 Task: Search one way flight ticket for 2 adults, 4 children and 1 infant on lap in business from Gillette: Gillette Campbell County Airport to Raleigh: Raleigh-durham International Airport on 8-5-2023. Number of bags: 1 carry on bag. Price is upto 83000. Outbound departure time preference is 10:00.
Action: Mouse moved to (370, 307)
Screenshot: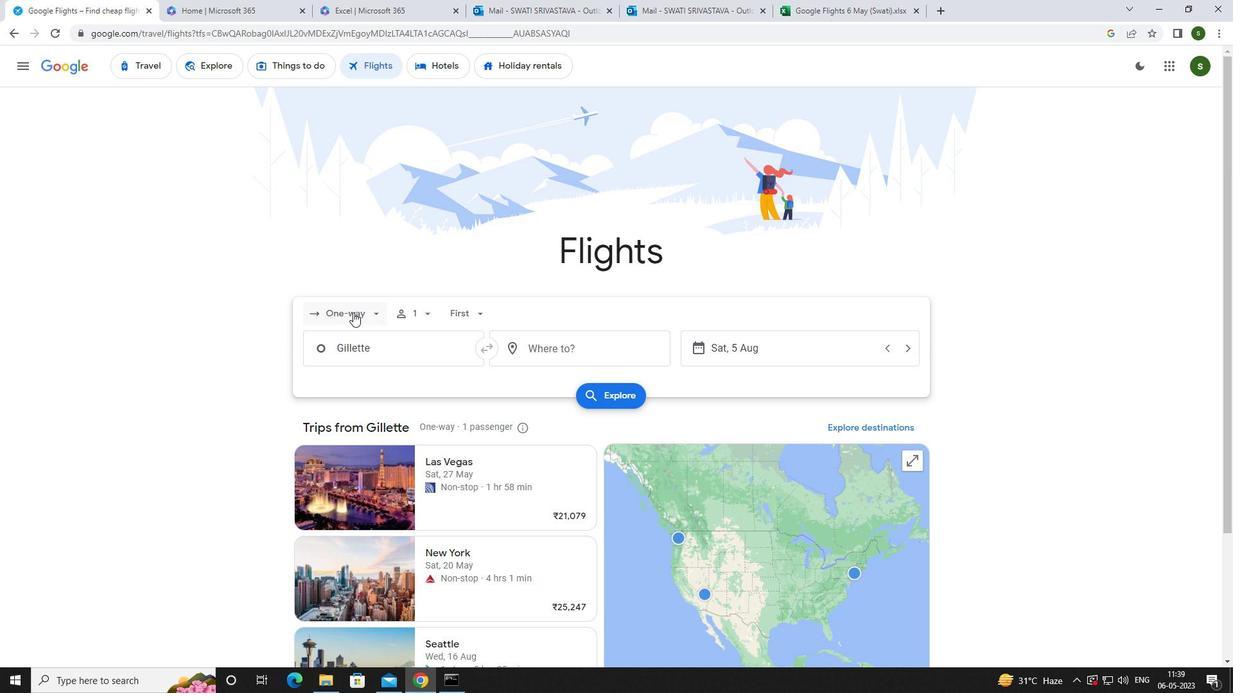 
Action: Mouse pressed left at (370, 307)
Screenshot: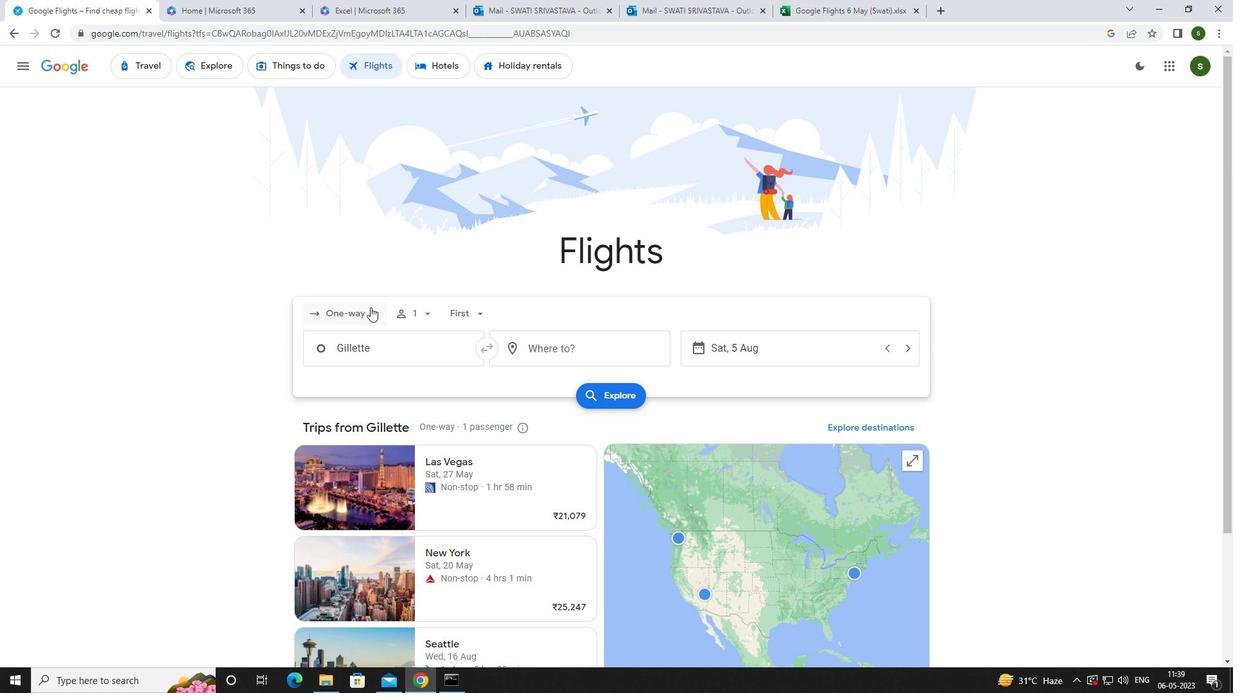 
Action: Mouse moved to (385, 371)
Screenshot: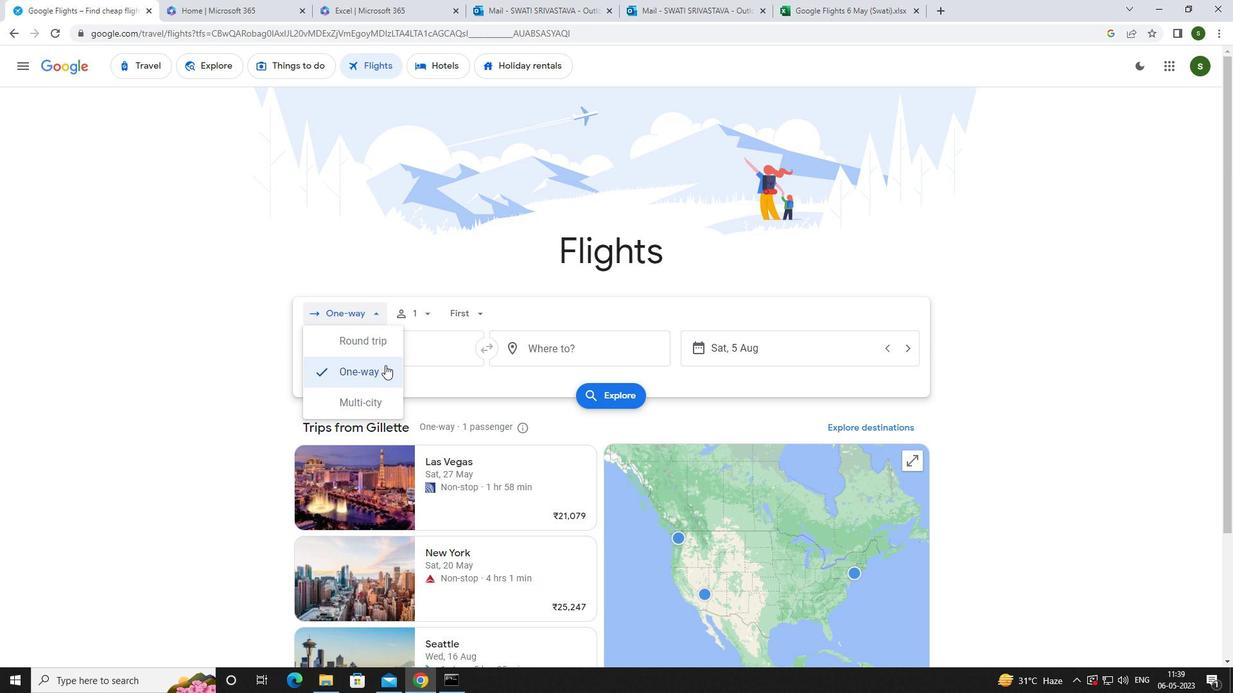 
Action: Mouse pressed left at (385, 371)
Screenshot: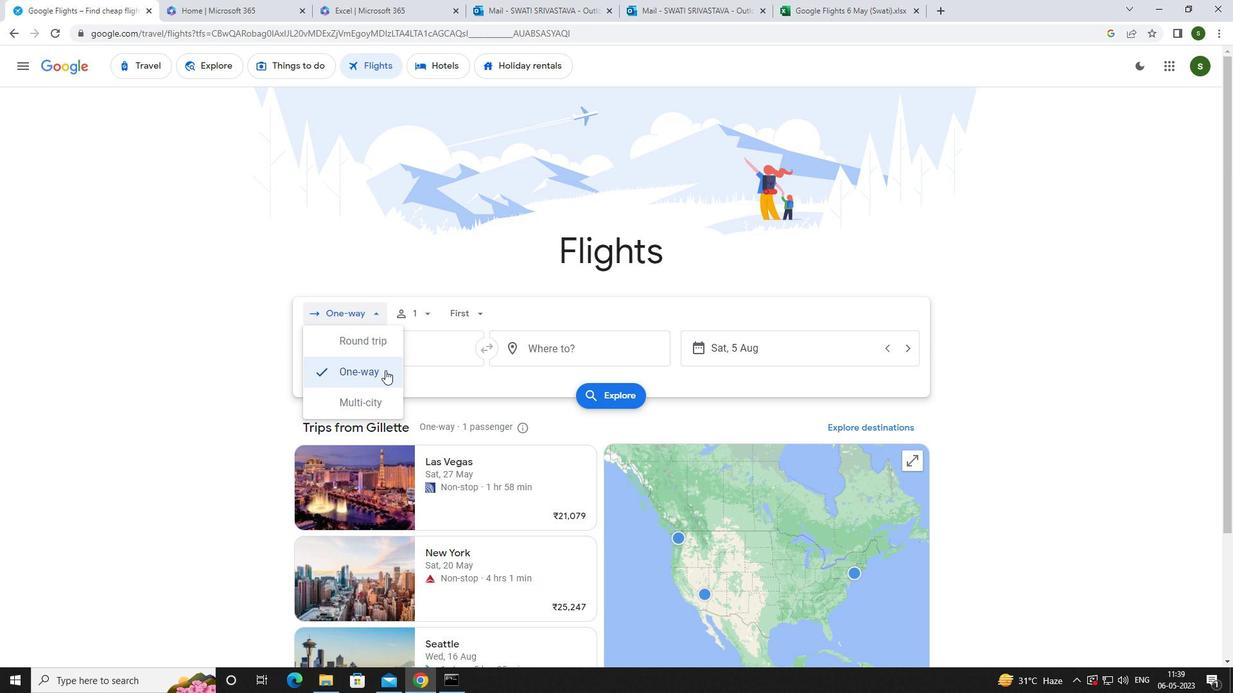 
Action: Mouse moved to (423, 315)
Screenshot: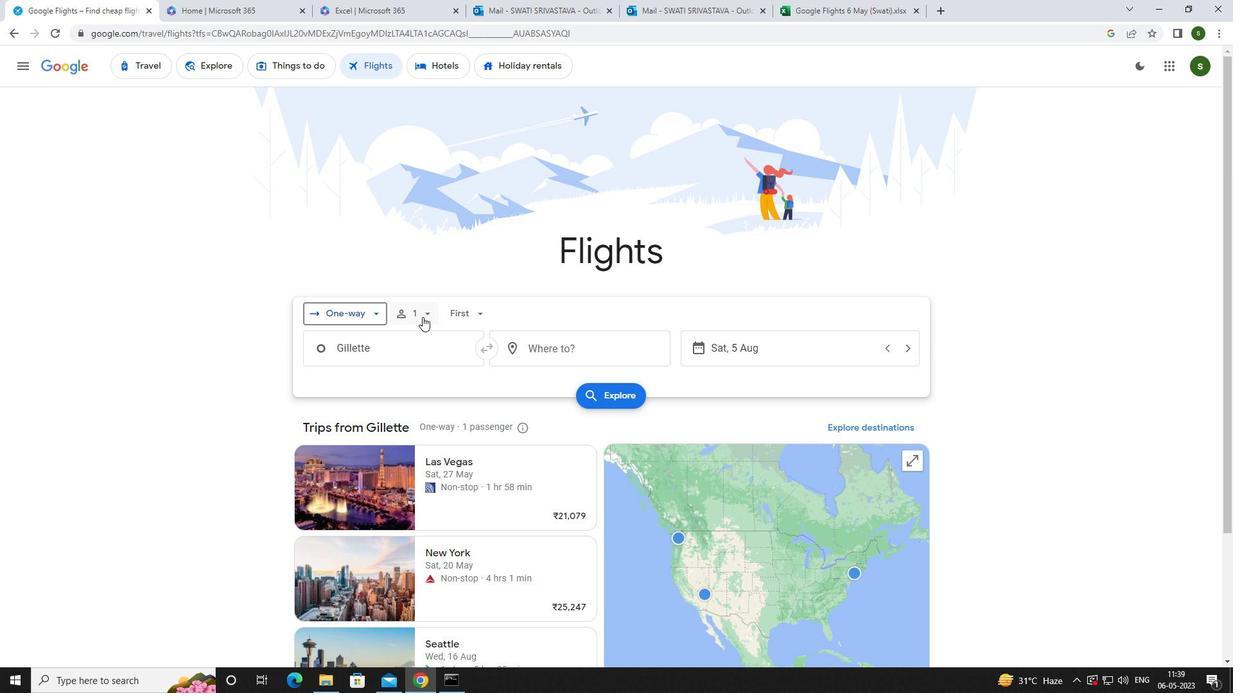 
Action: Mouse pressed left at (423, 315)
Screenshot: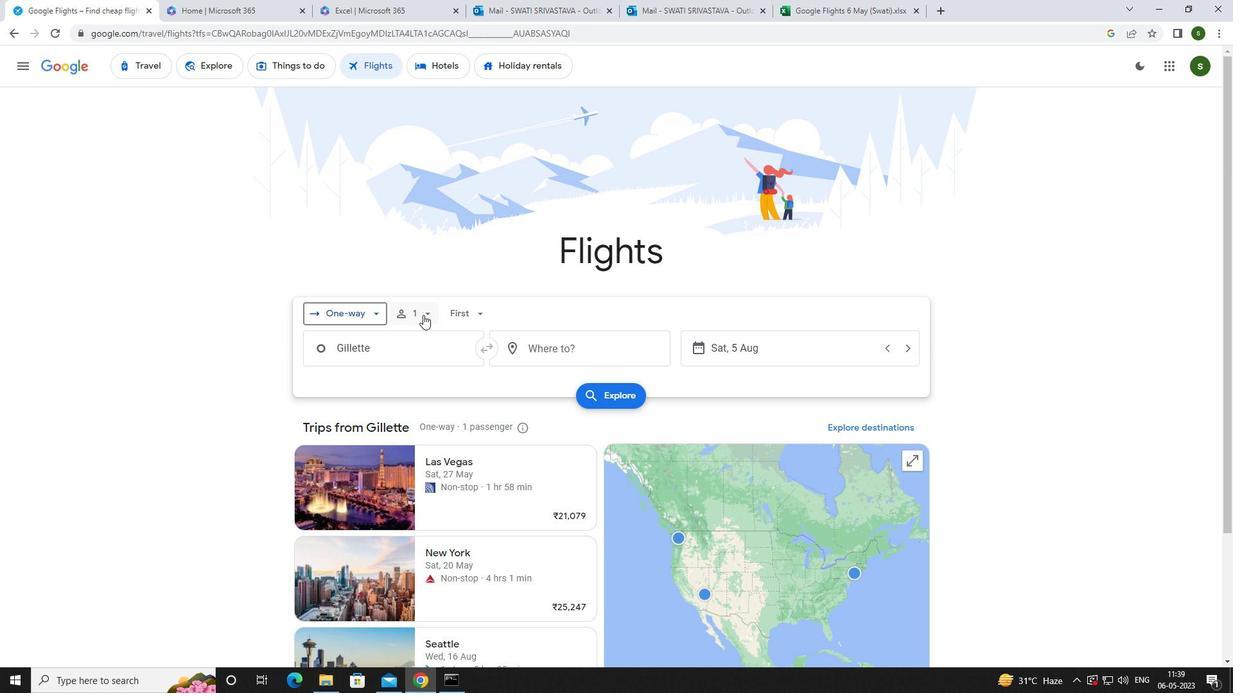 
Action: Mouse moved to (523, 341)
Screenshot: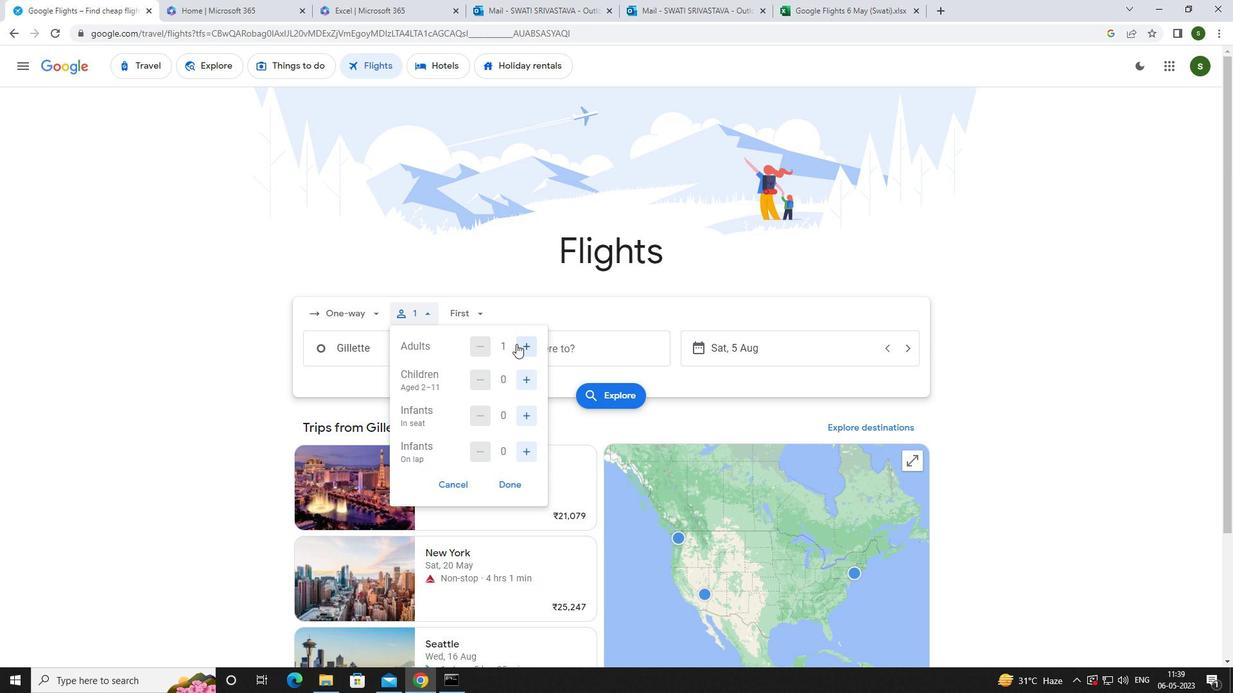 
Action: Mouse pressed left at (523, 341)
Screenshot: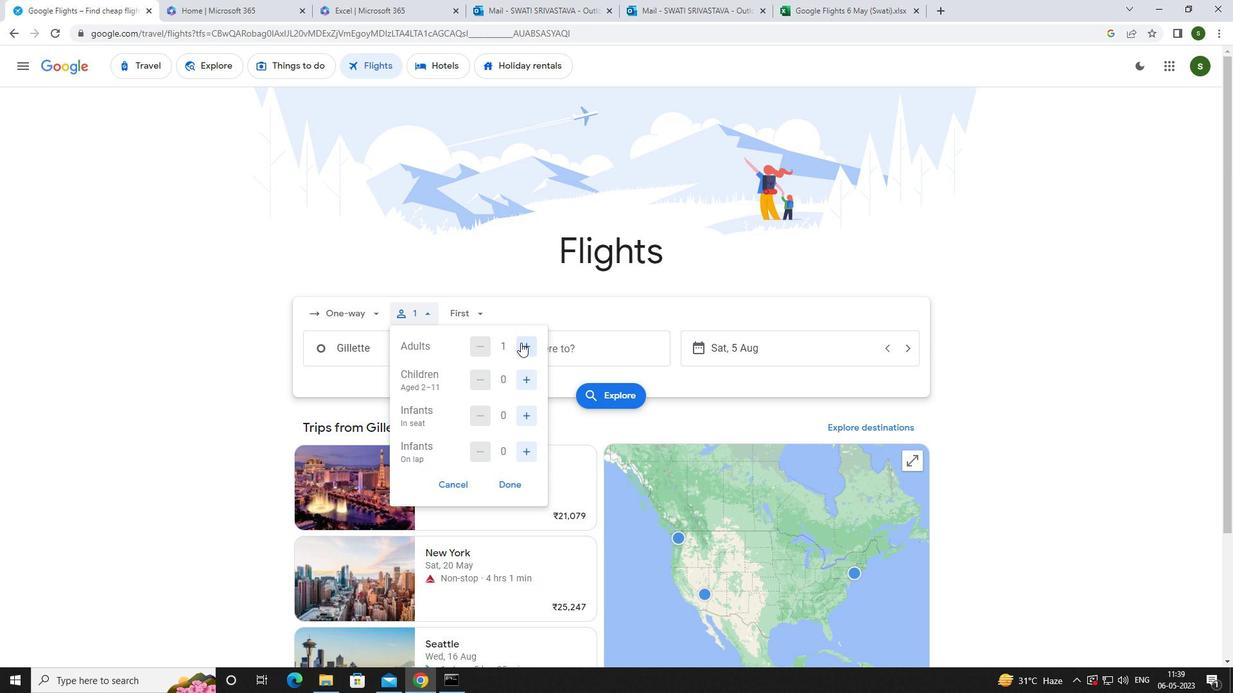 
Action: Mouse moved to (528, 380)
Screenshot: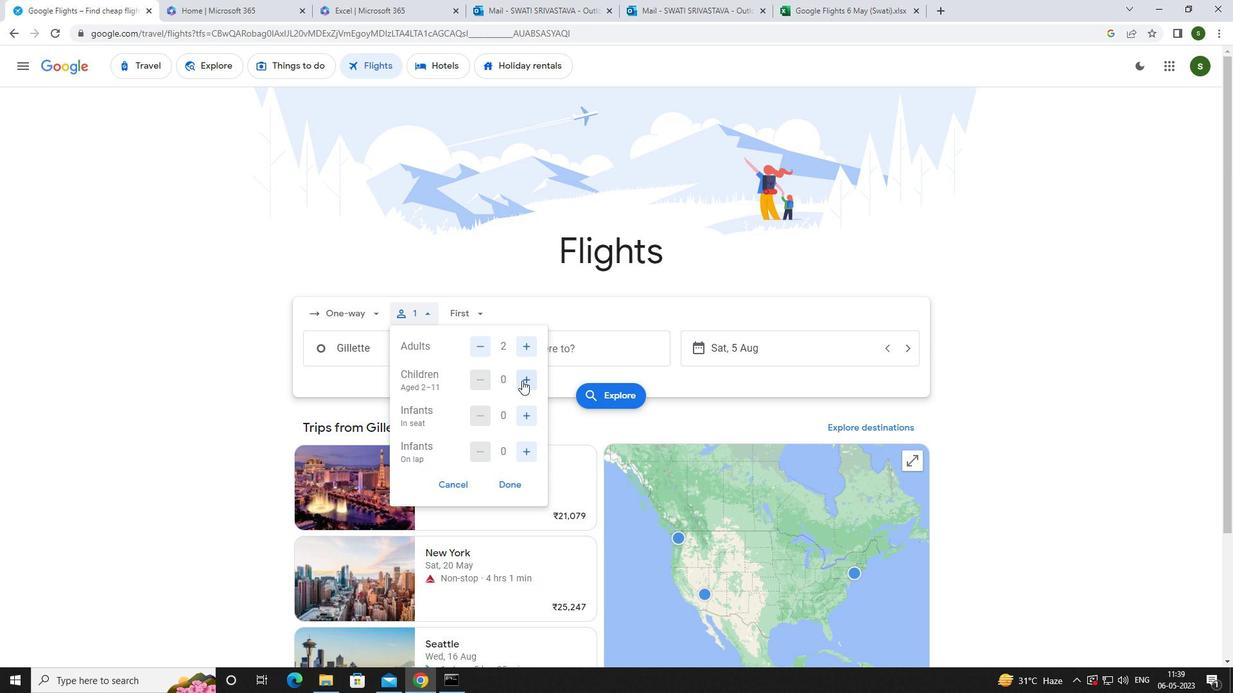 
Action: Mouse pressed left at (528, 380)
Screenshot: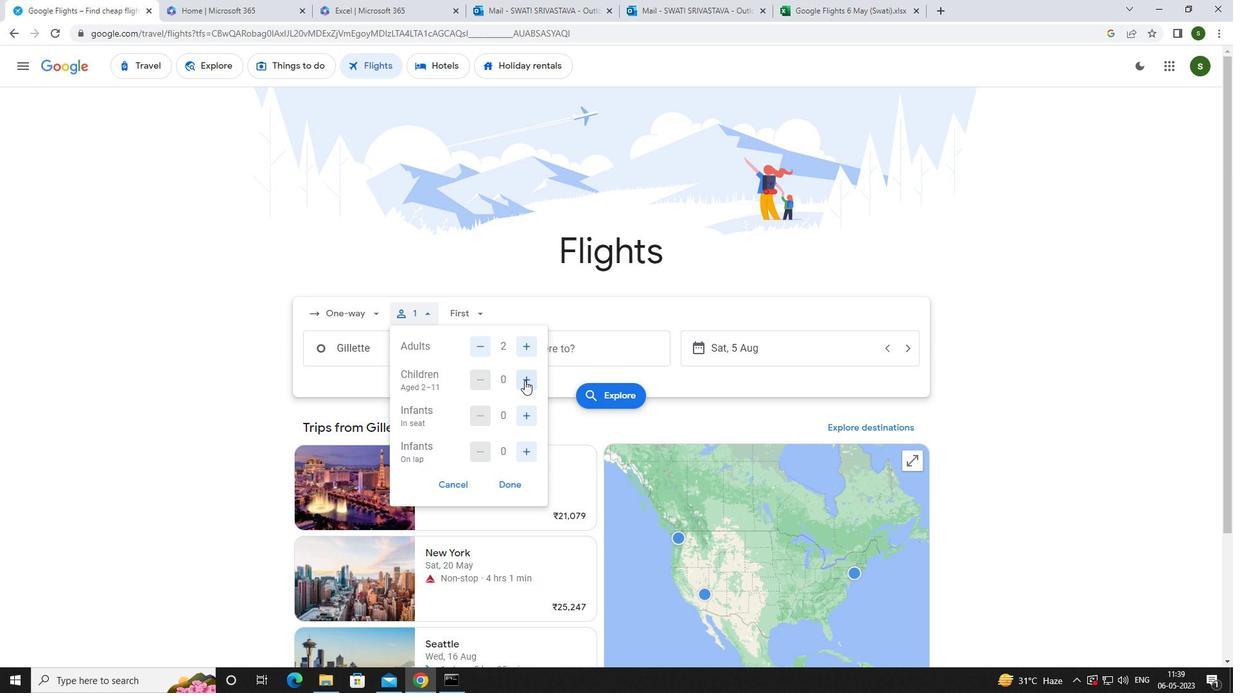 
Action: Mouse pressed left at (528, 380)
Screenshot: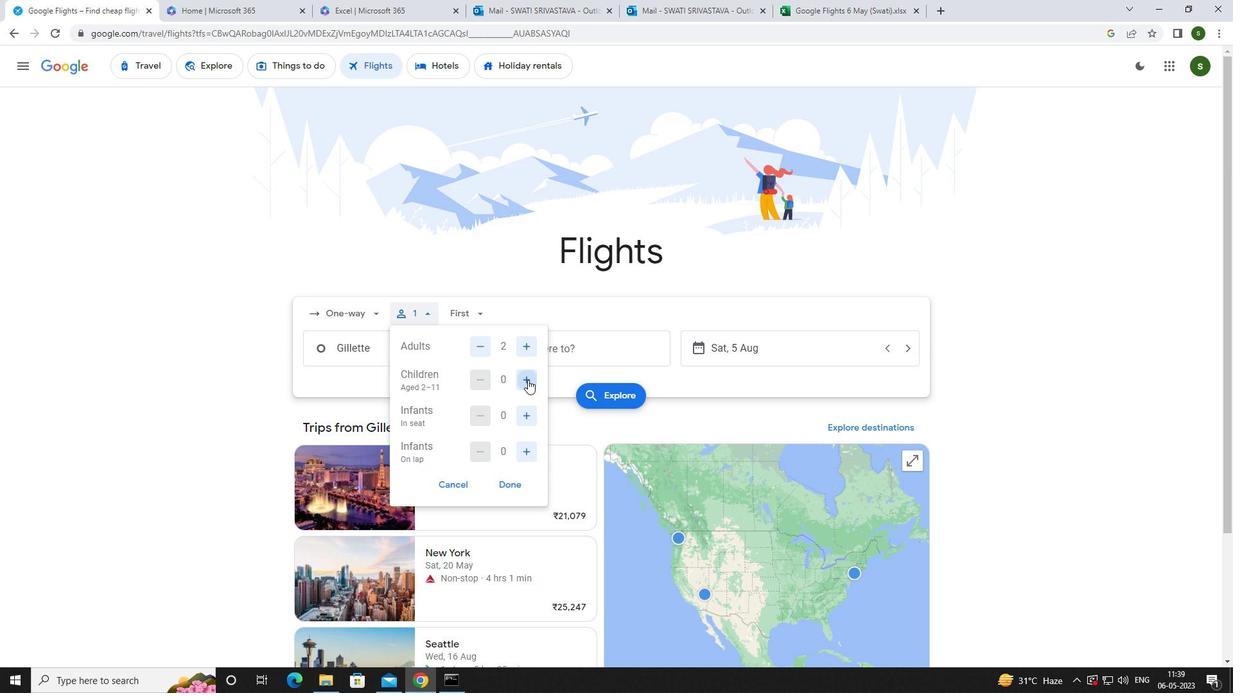 
Action: Mouse pressed left at (528, 380)
Screenshot: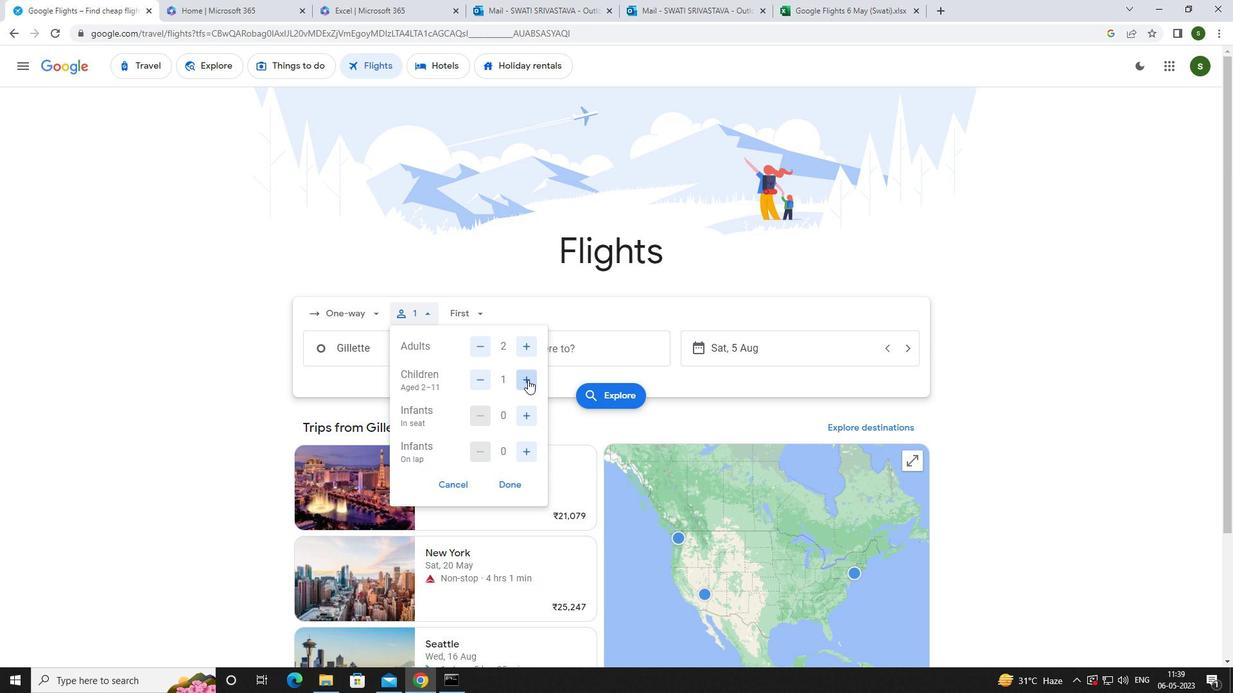 
Action: Mouse pressed left at (528, 380)
Screenshot: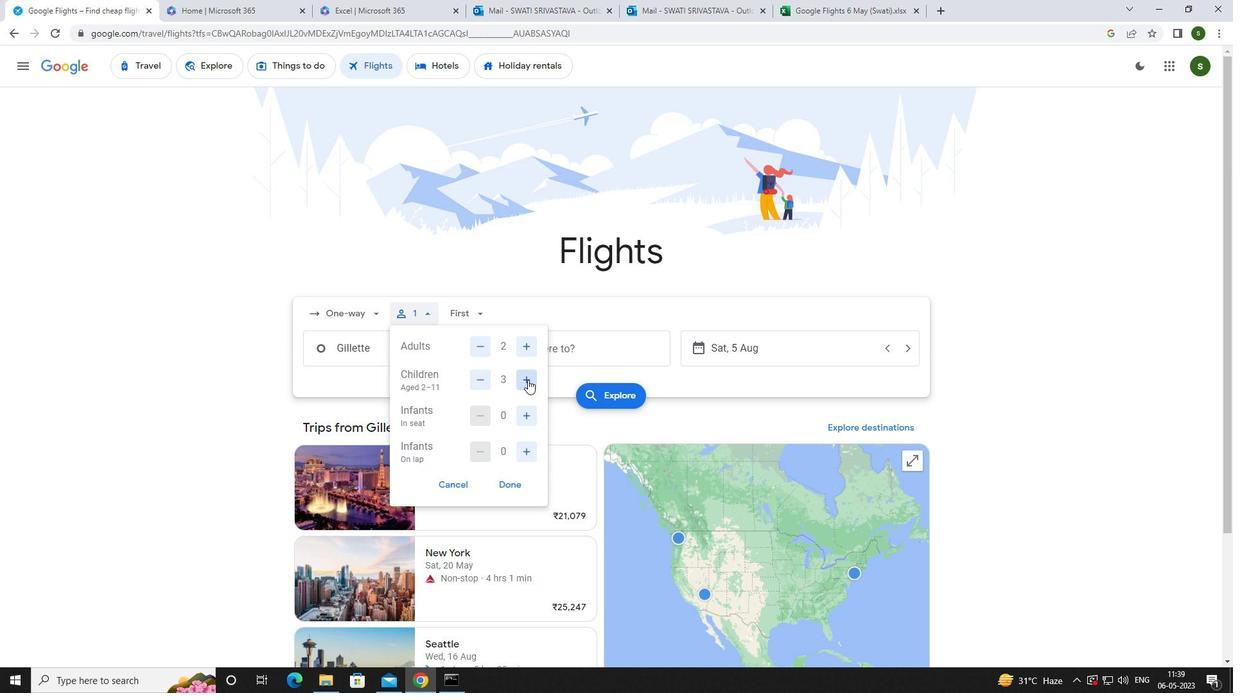 
Action: Mouse moved to (520, 453)
Screenshot: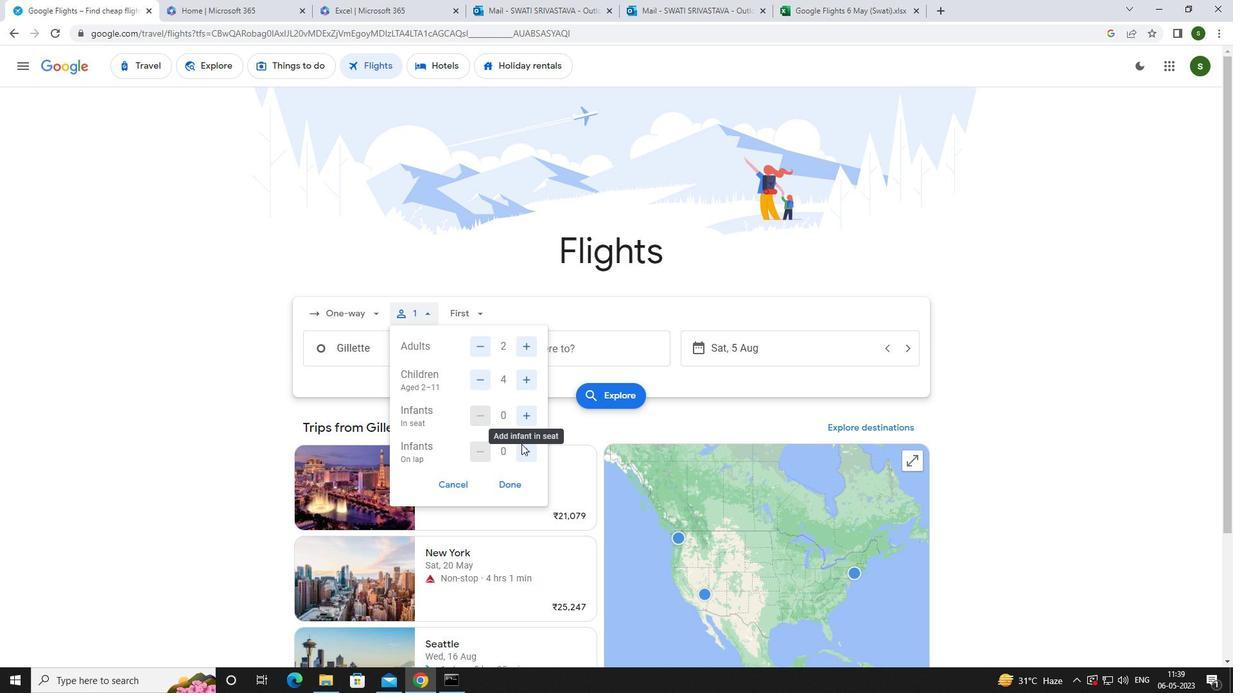 
Action: Mouse pressed left at (520, 453)
Screenshot: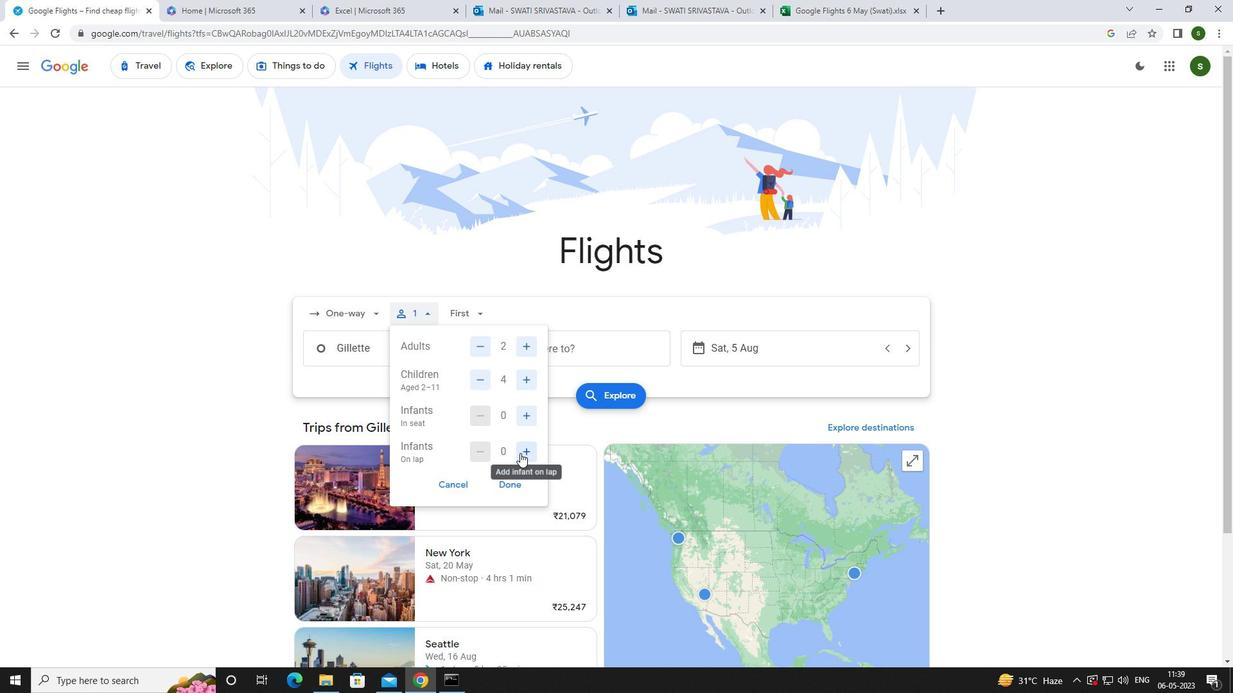 
Action: Mouse moved to (485, 319)
Screenshot: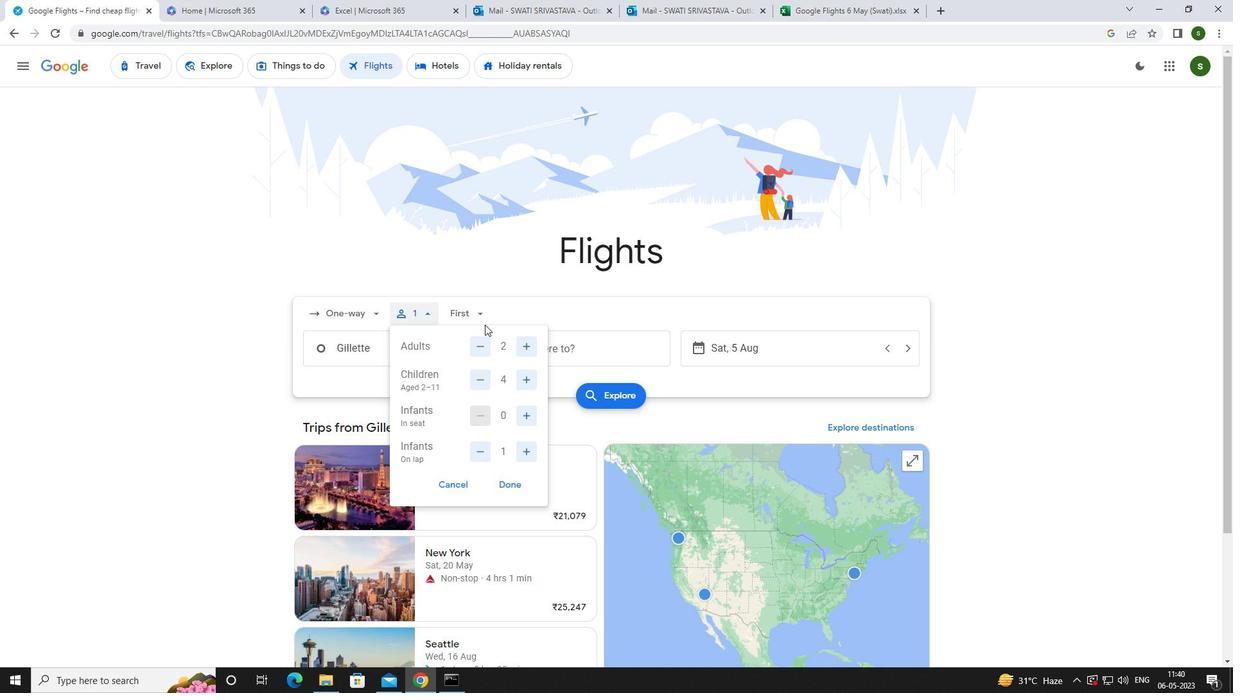 
Action: Mouse pressed left at (485, 319)
Screenshot: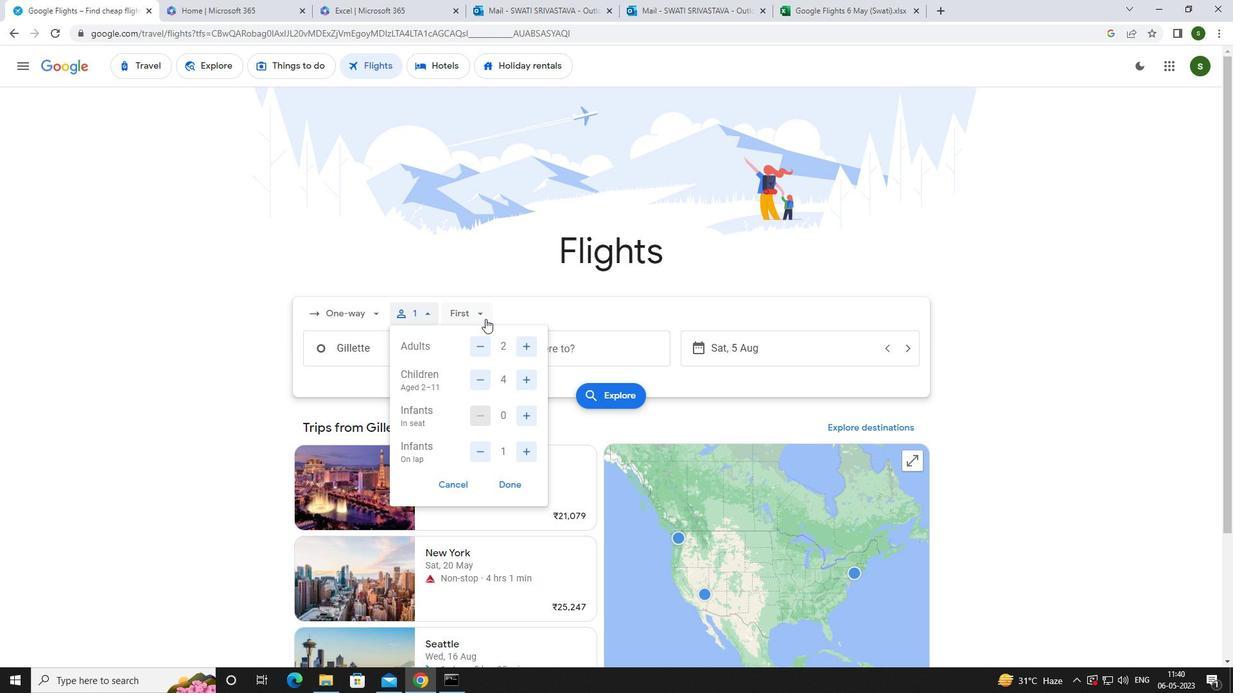 
Action: Mouse moved to (493, 403)
Screenshot: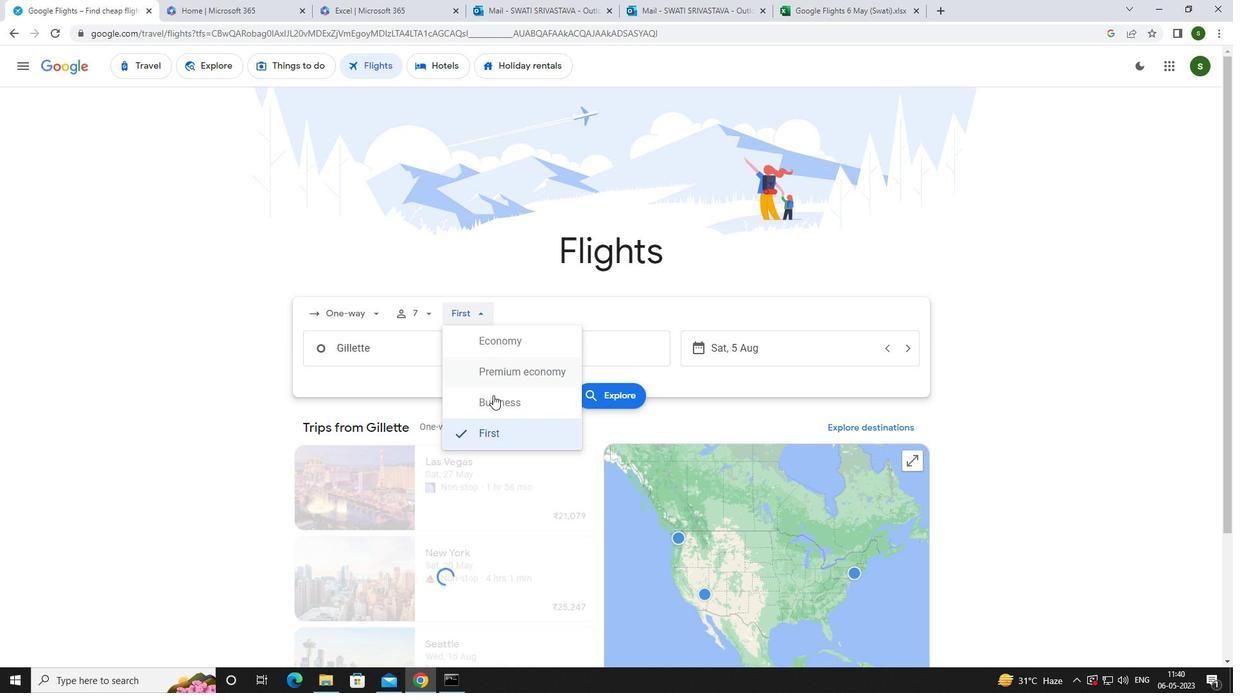 
Action: Mouse pressed left at (493, 403)
Screenshot: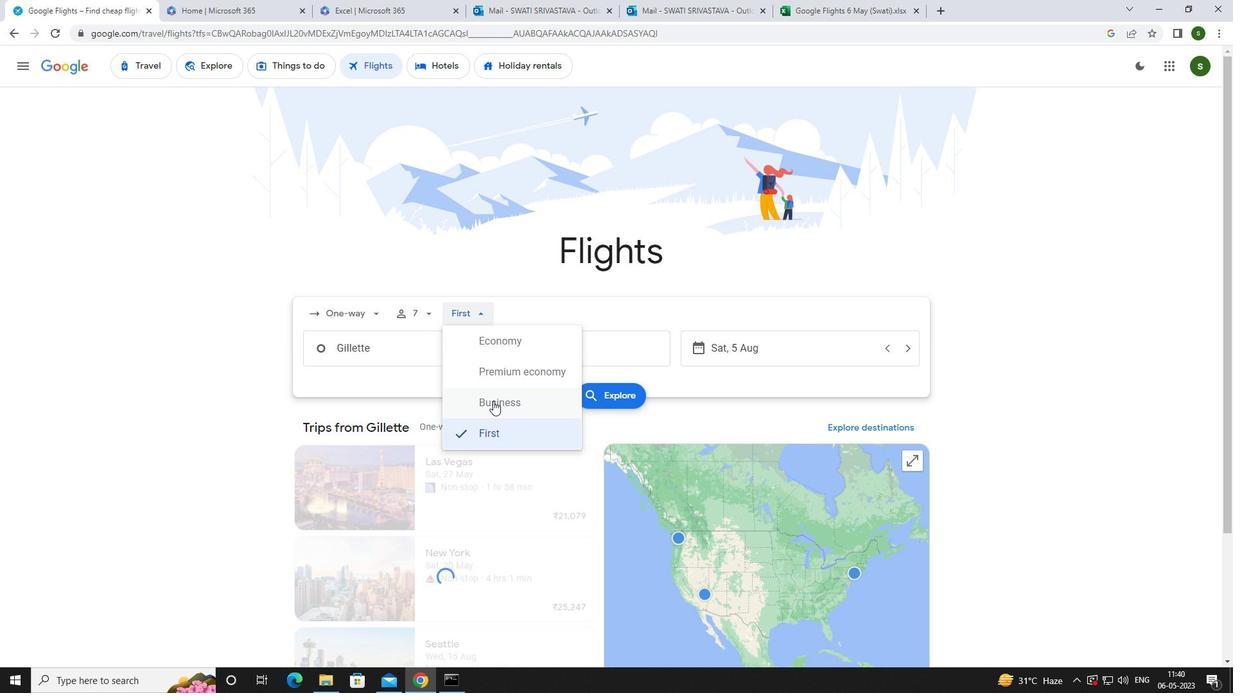 
Action: Mouse moved to (427, 352)
Screenshot: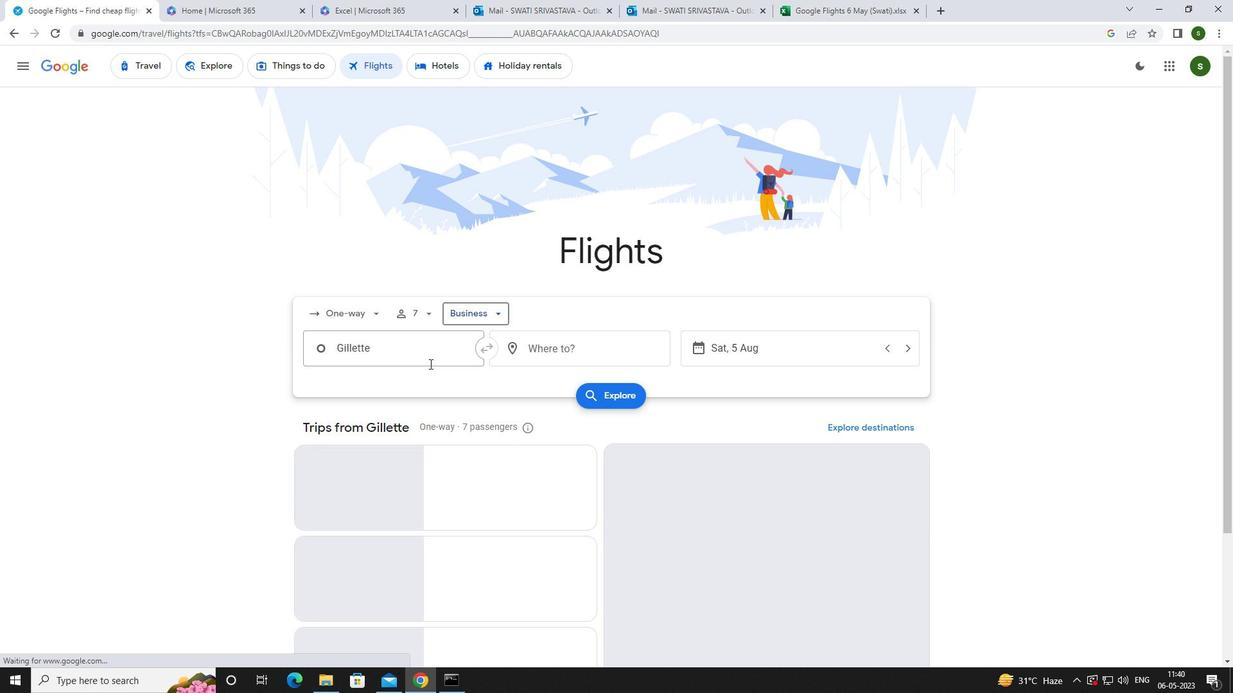 
Action: Mouse pressed left at (427, 352)
Screenshot: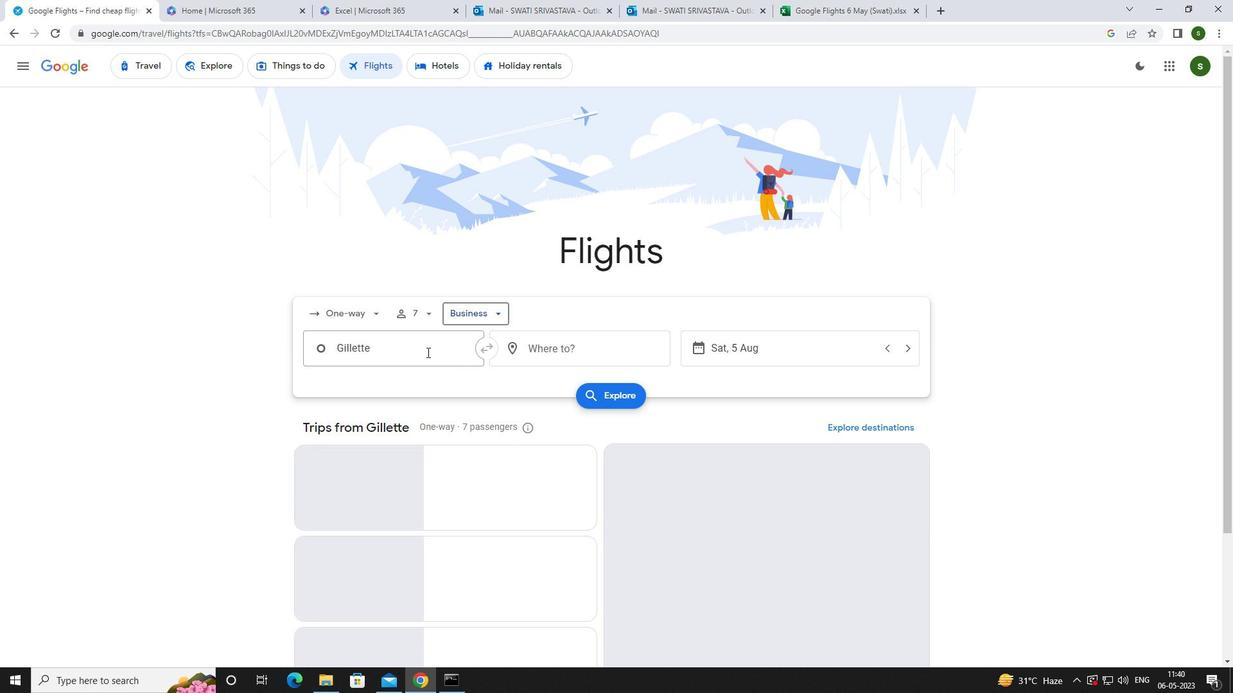 
Action: Key pressed <Key.caps_lock>g<Key.caps_lock>illette<Key.enter>
Screenshot: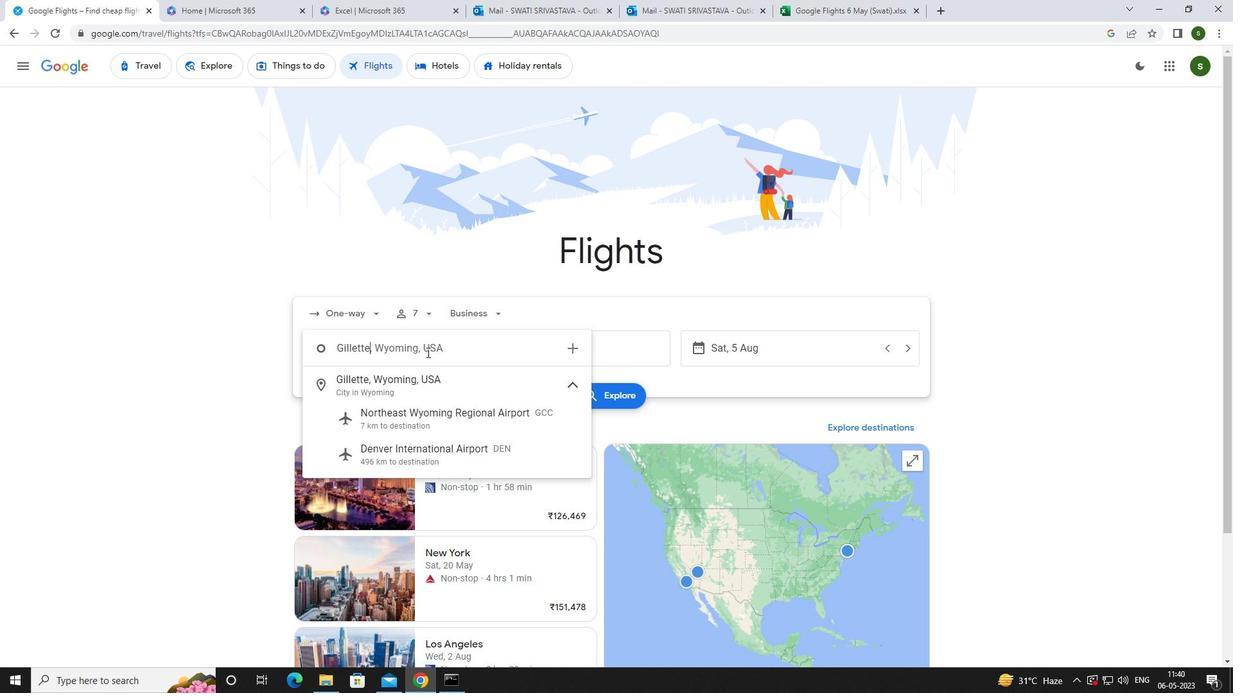 
Action: Mouse moved to (536, 346)
Screenshot: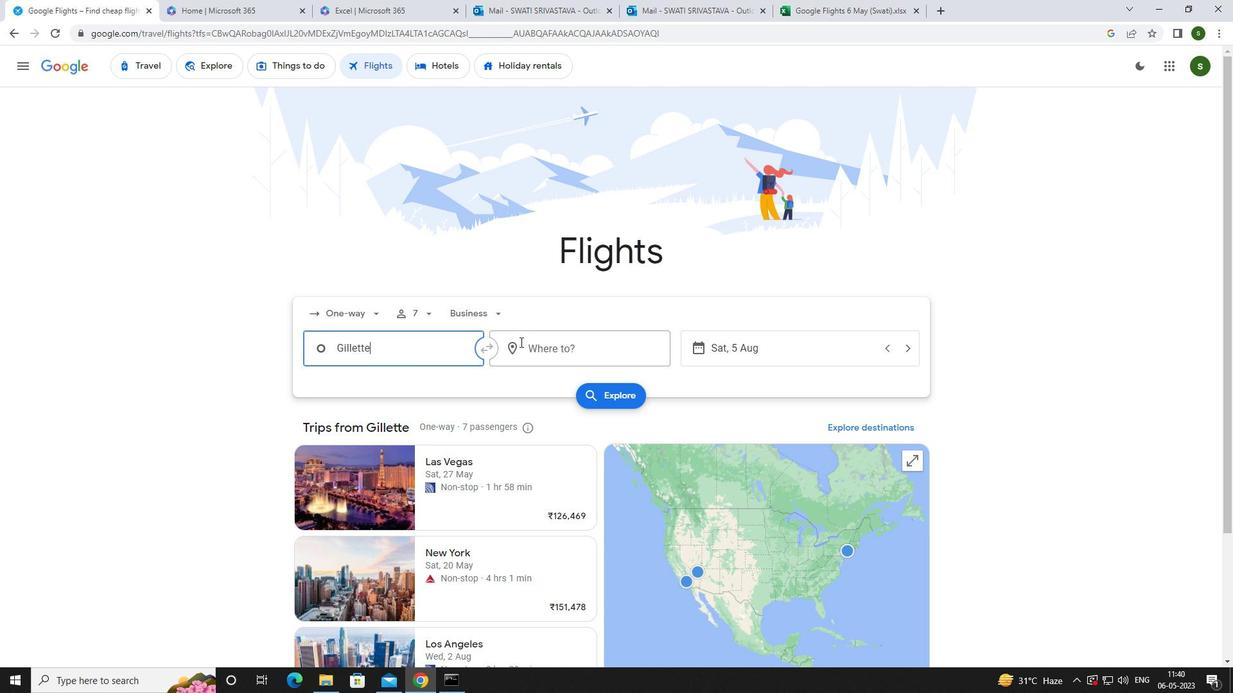 
Action: Mouse pressed left at (536, 346)
Screenshot: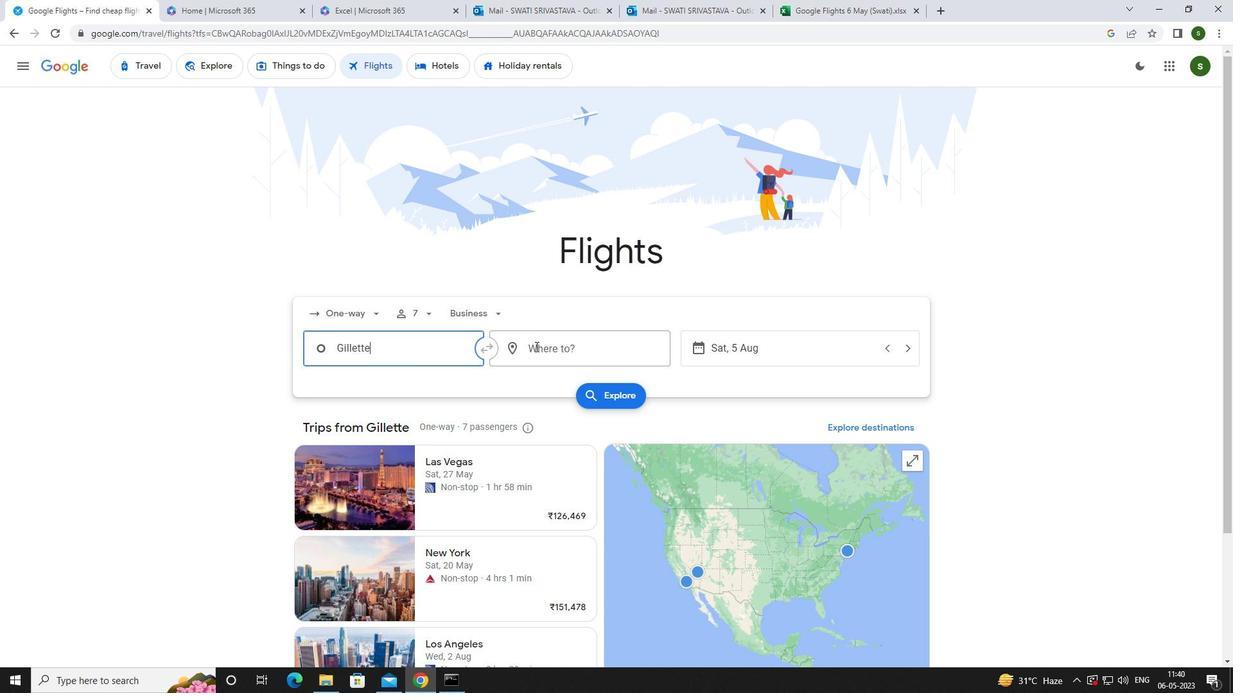 
Action: Mouse moved to (501, 346)
Screenshot: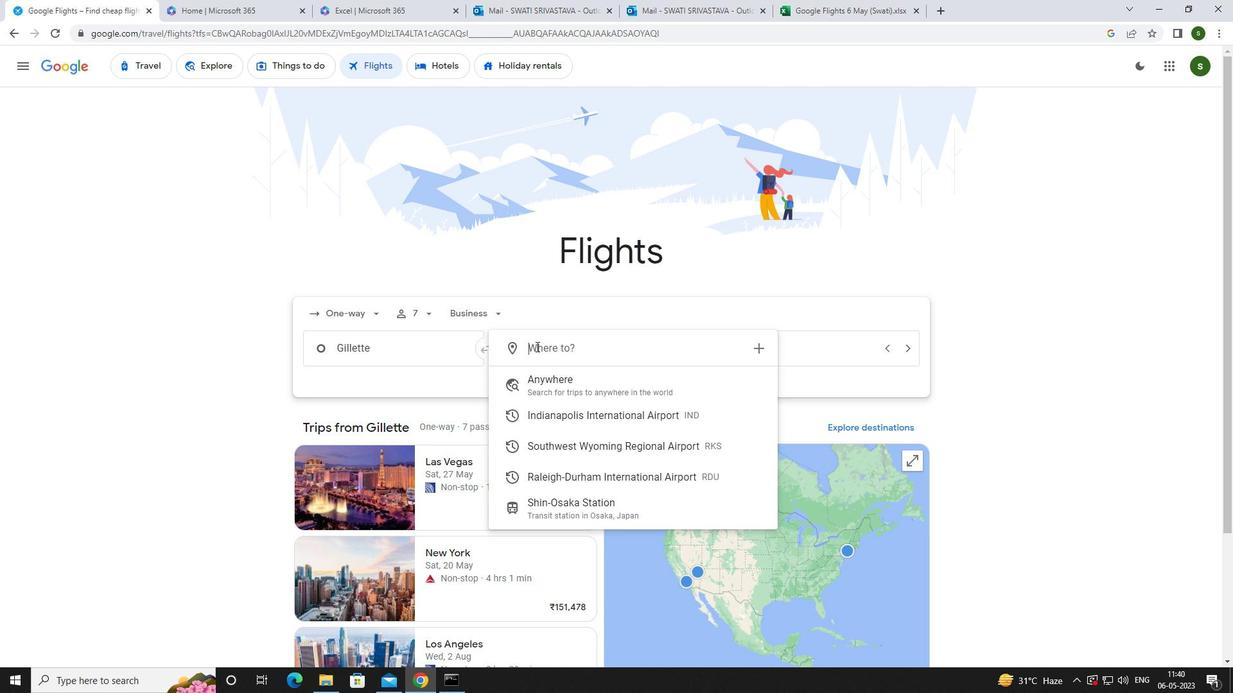 
Action: Key pressed <Key.caps_lock>r<Key.caps_lock>alei
Screenshot: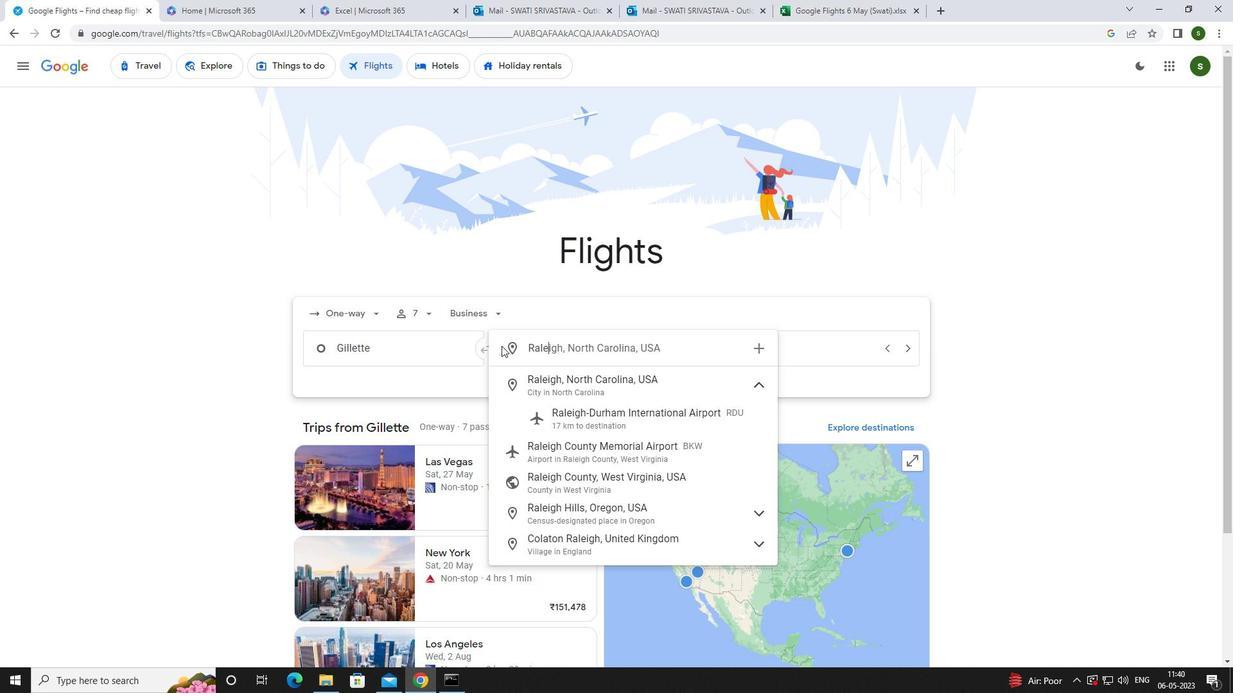 
Action: Mouse moved to (553, 413)
Screenshot: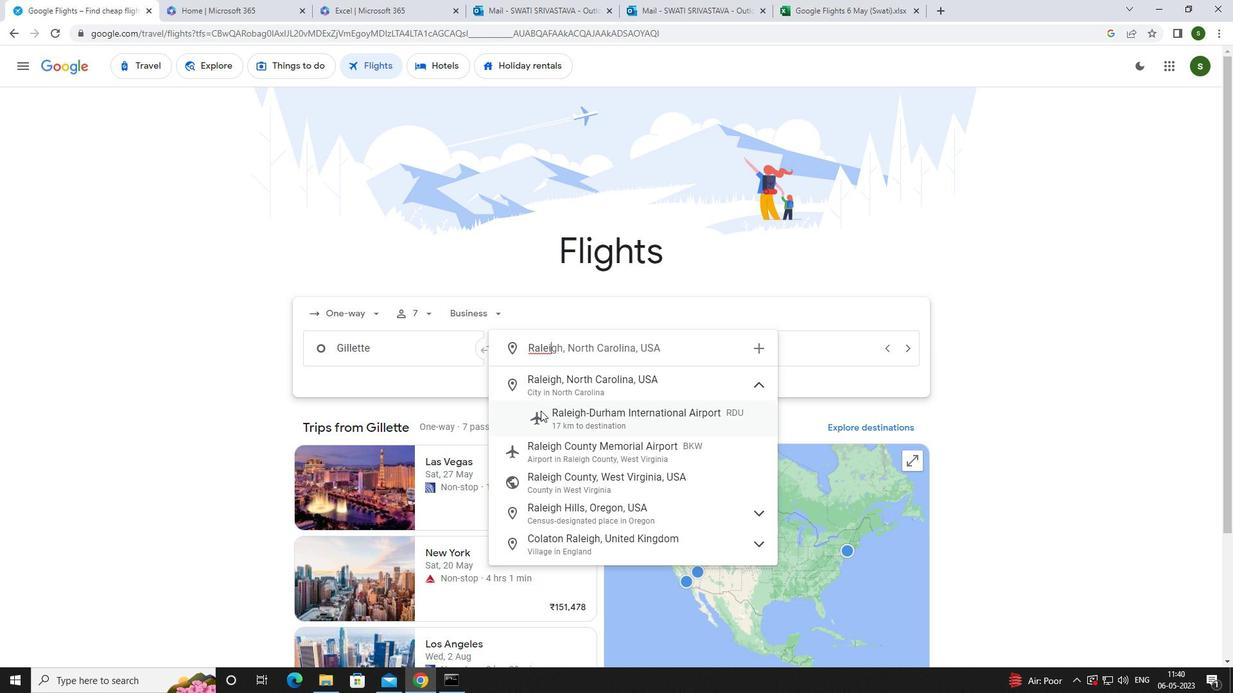 
Action: Mouse pressed left at (553, 413)
Screenshot: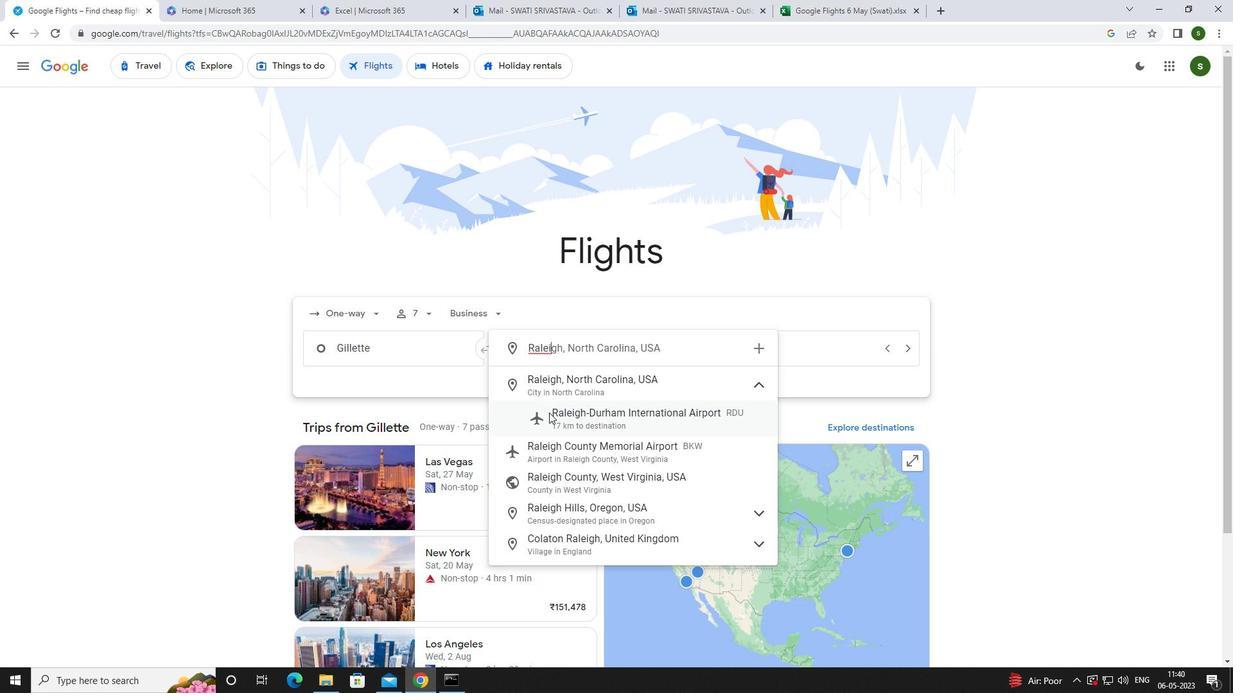 
Action: Mouse moved to (759, 347)
Screenshot: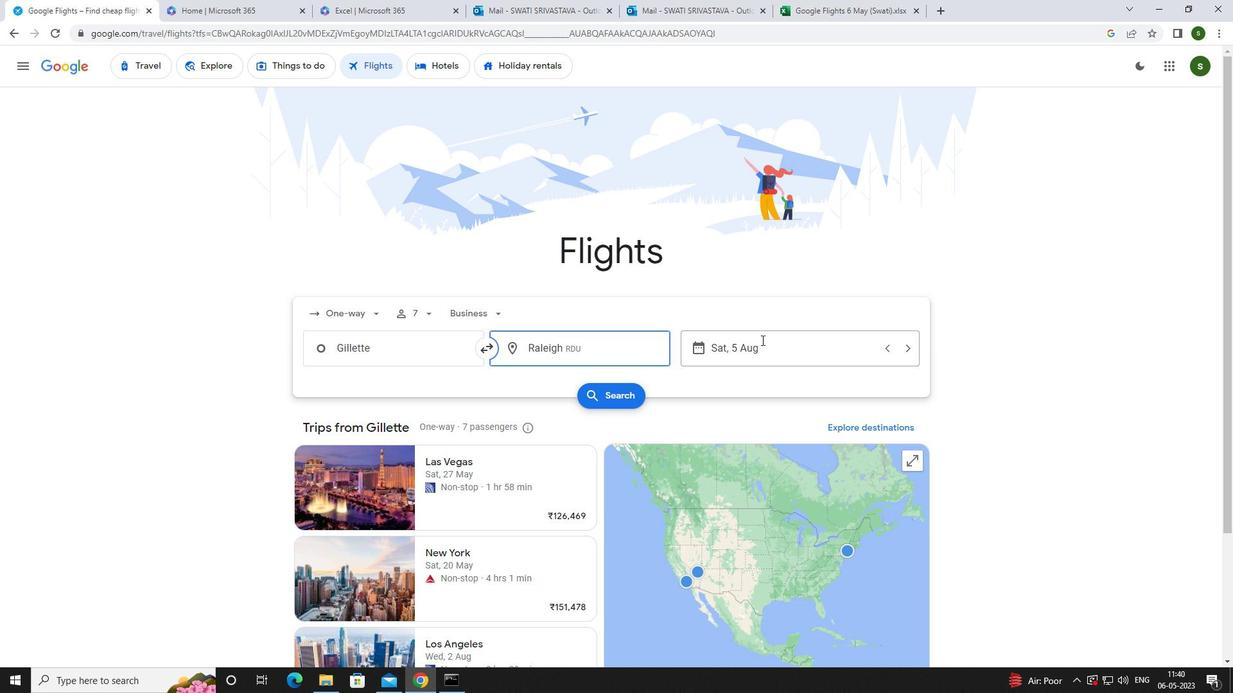 
Action: Mouse pressed left at (759, 347)
Screenshot: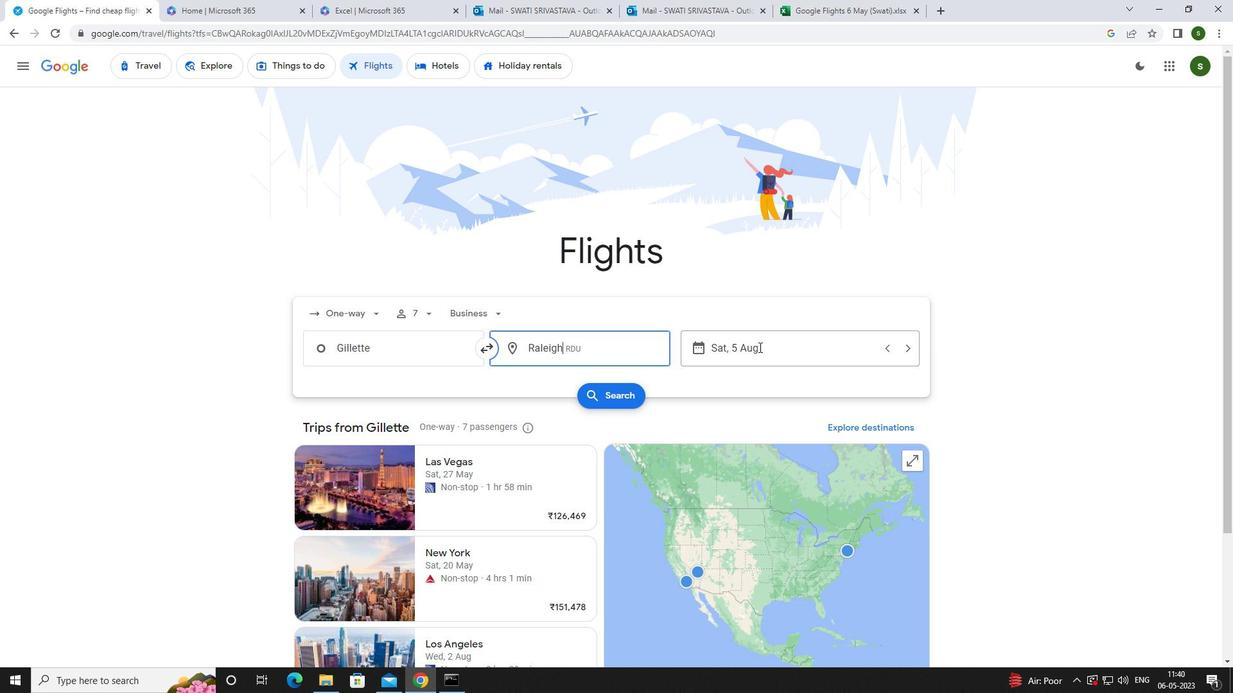 
Action: Mouse moved to (654, 434)
Screenshot: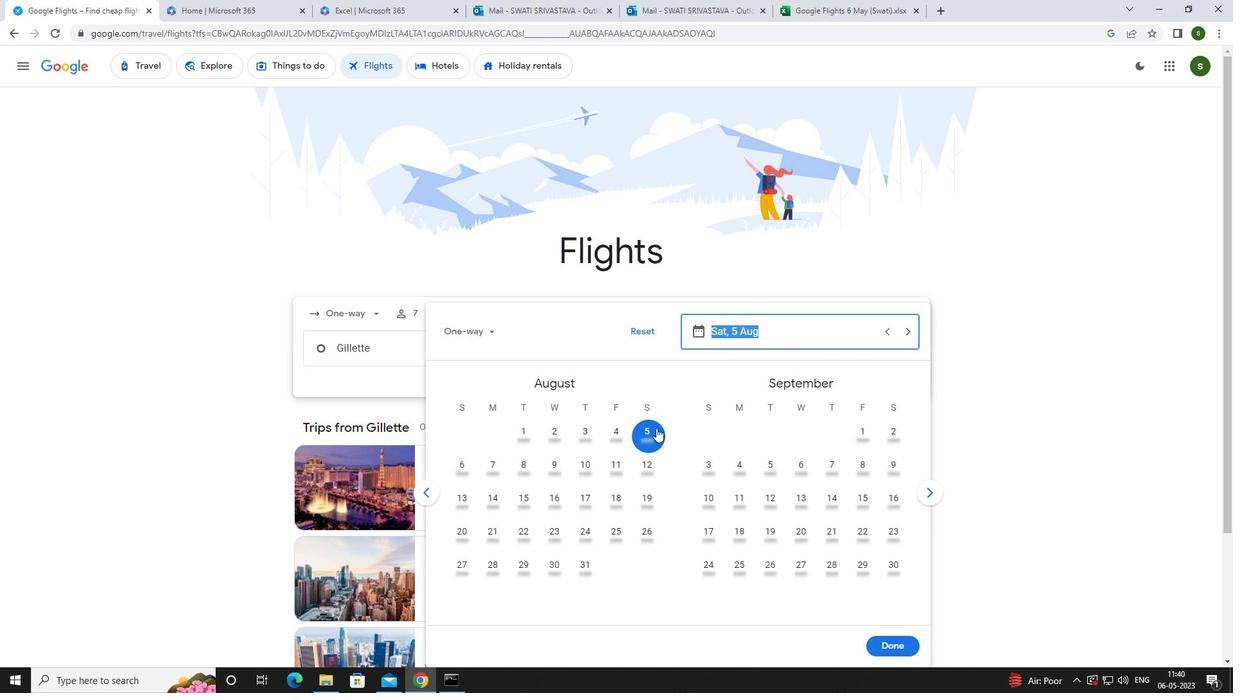 
Action: Mouse pressed left at (654, 434)
Screenshot: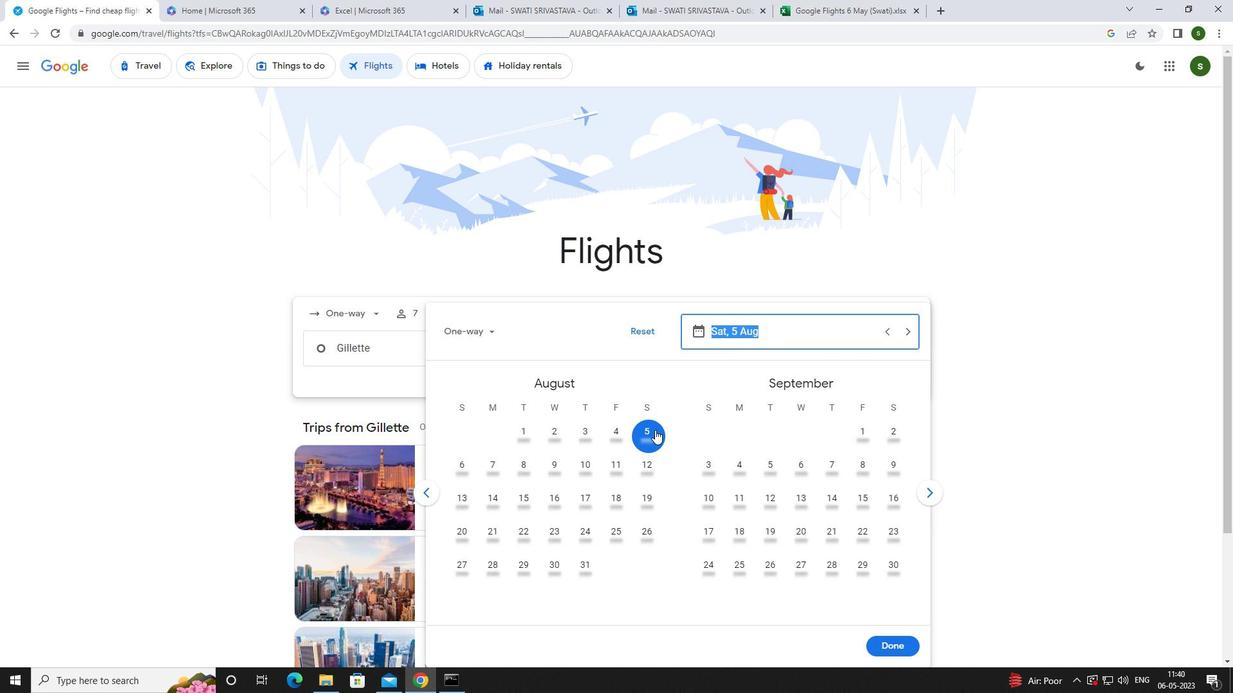 
Action: Mouse moved to (883, 649)
Screenshot: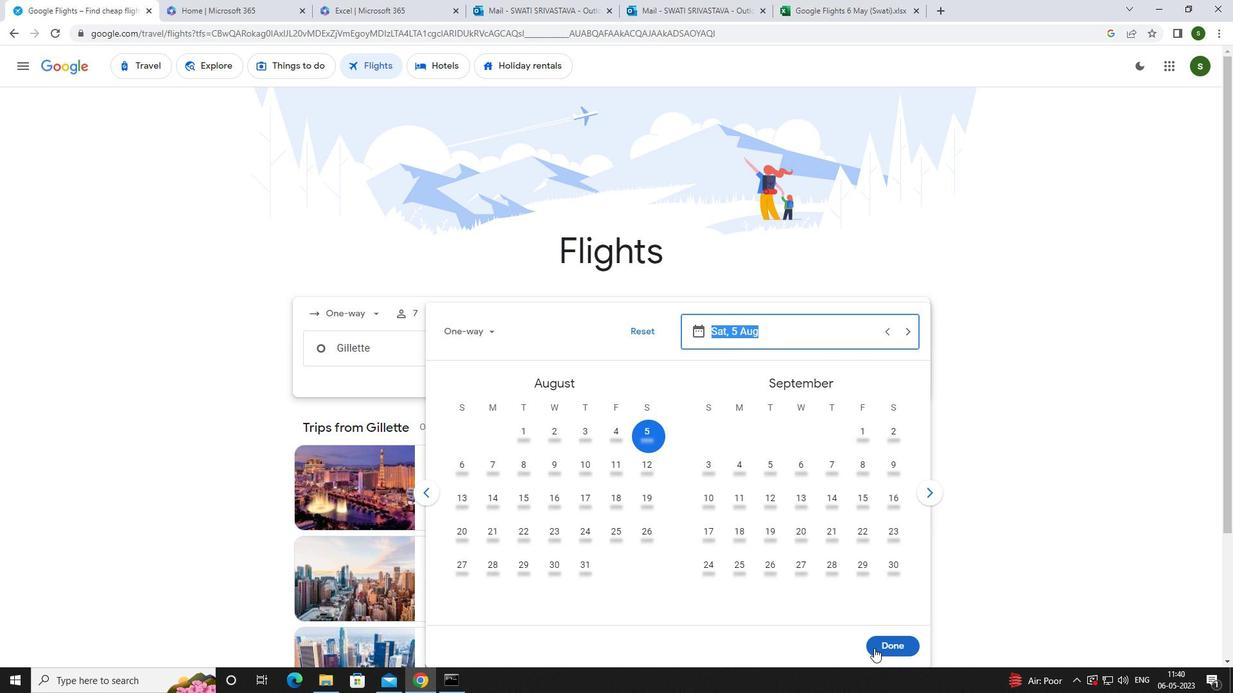 
Action: Mouse pressed left at (883, 649)
Screenshot: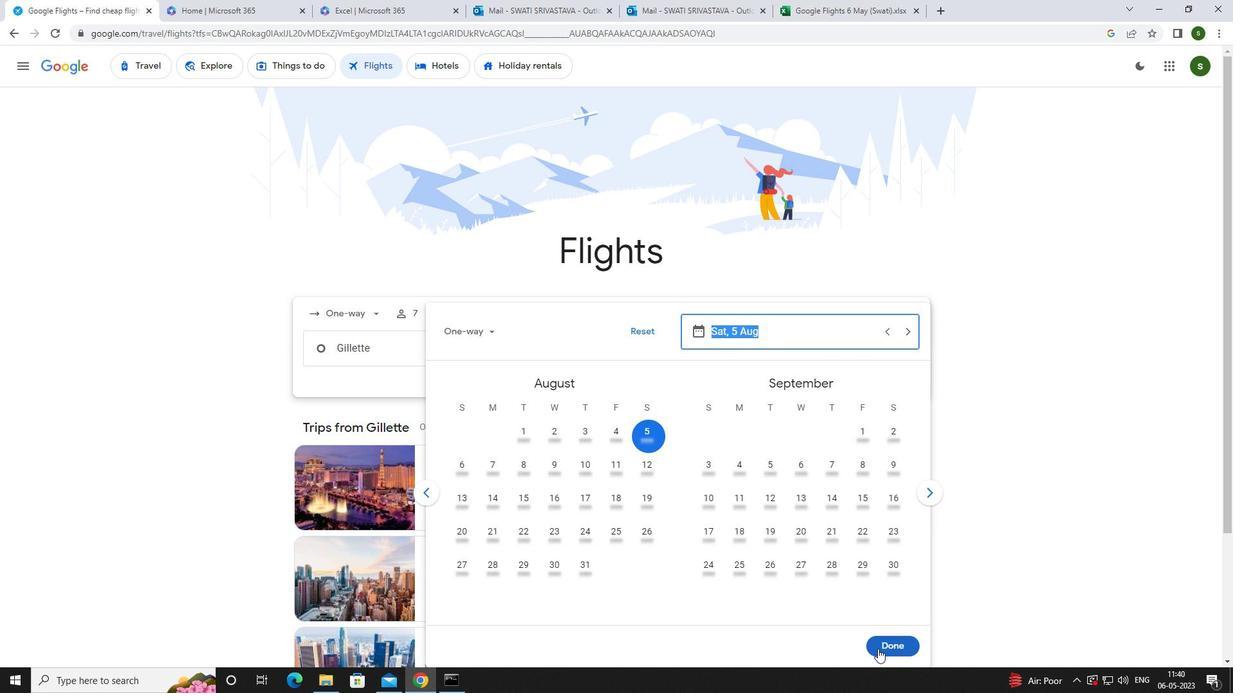 
Action: Mouse moved to (613, 395)
Screenshot: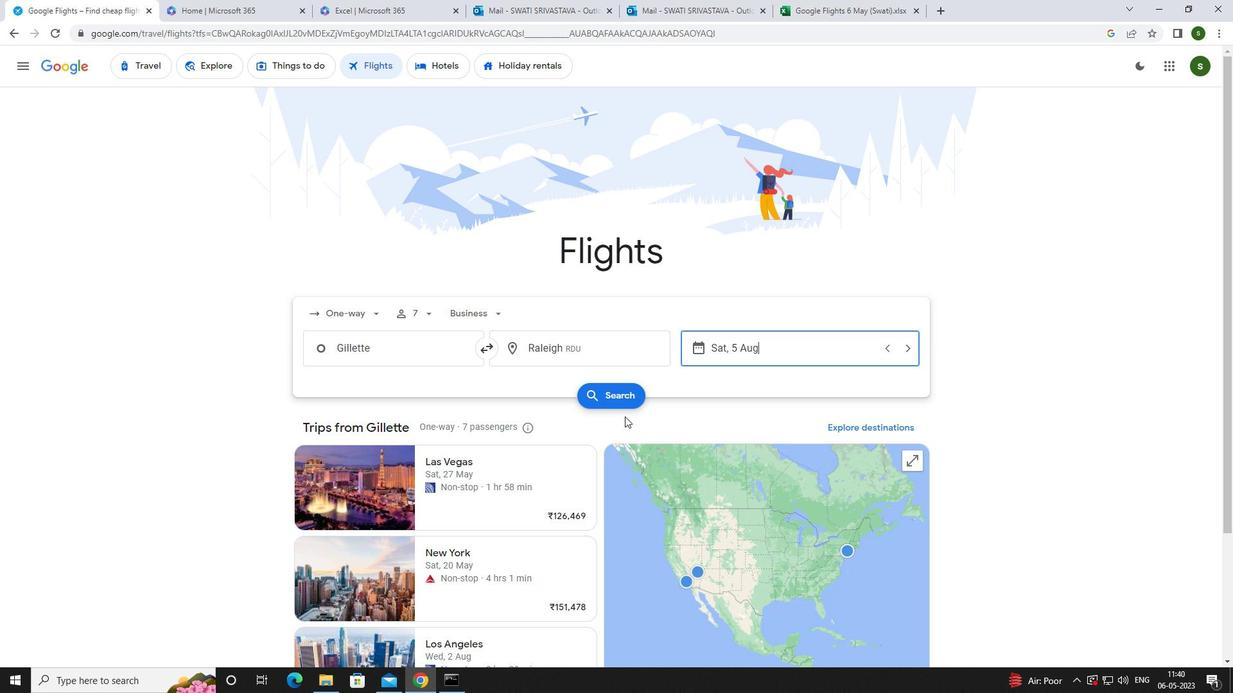 
Action: Mouse pressed left at (613, 395)
Screenshot: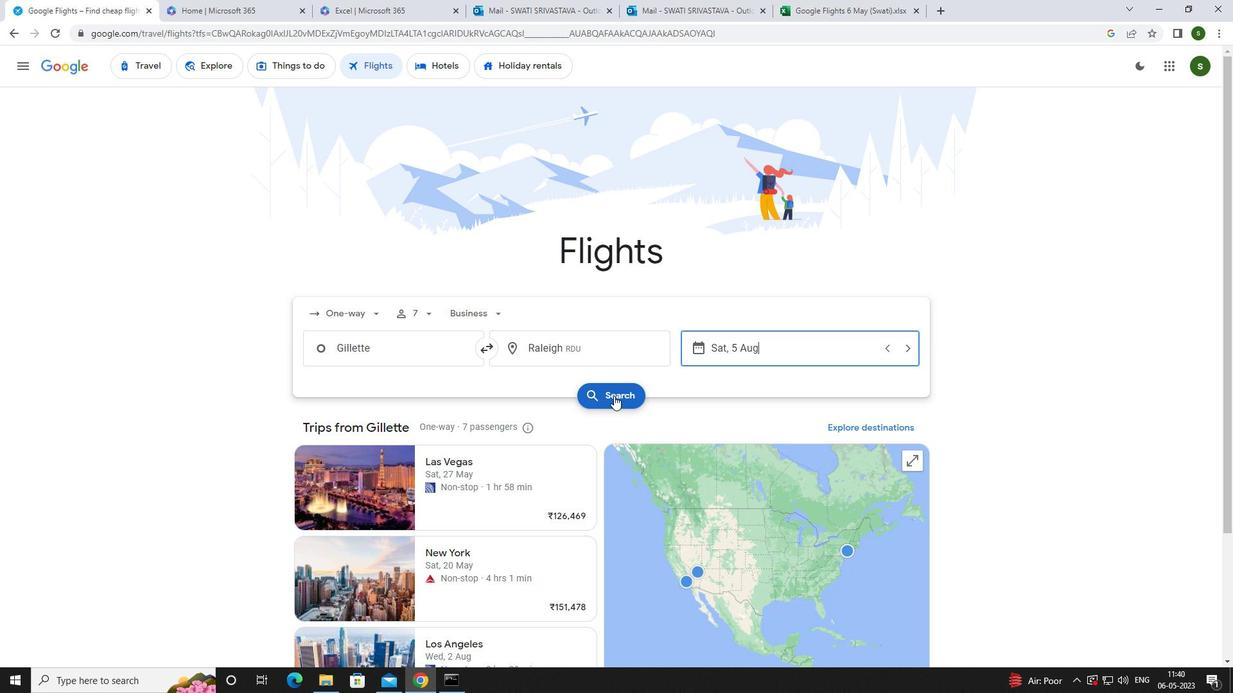 
Action: Mouse moved to (324, 188)
Screenshot: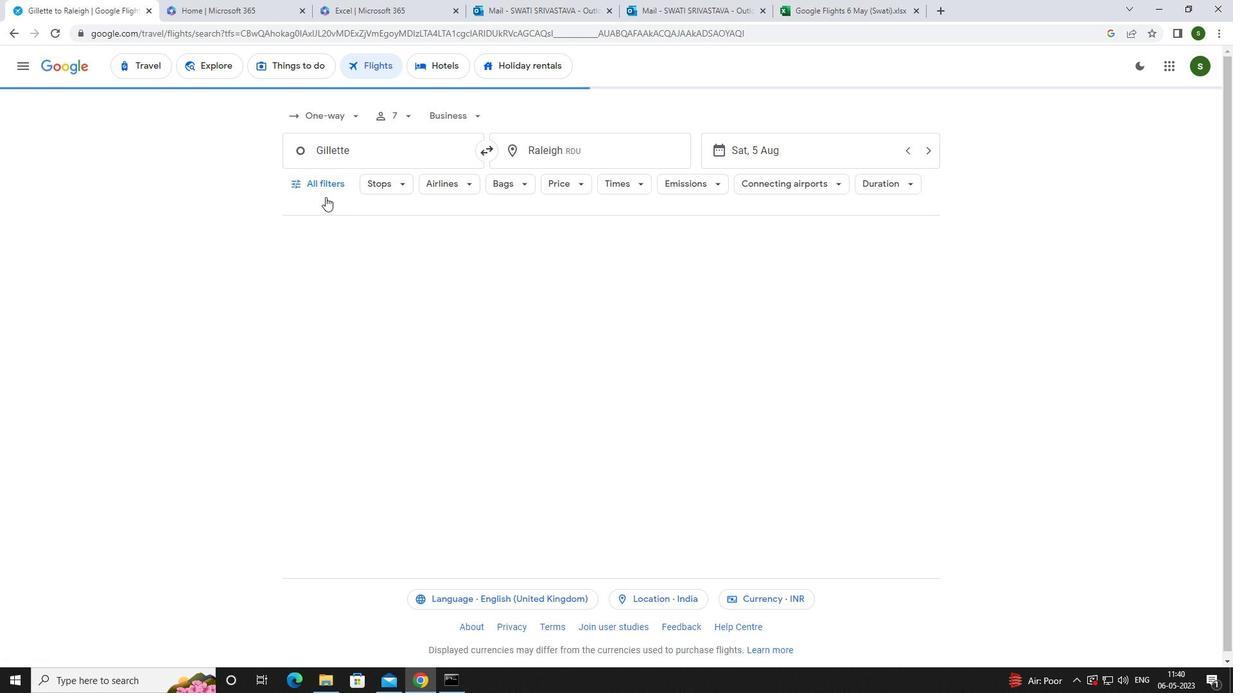 
Action: Mouse pressed left at (324, 188)
Screenshot: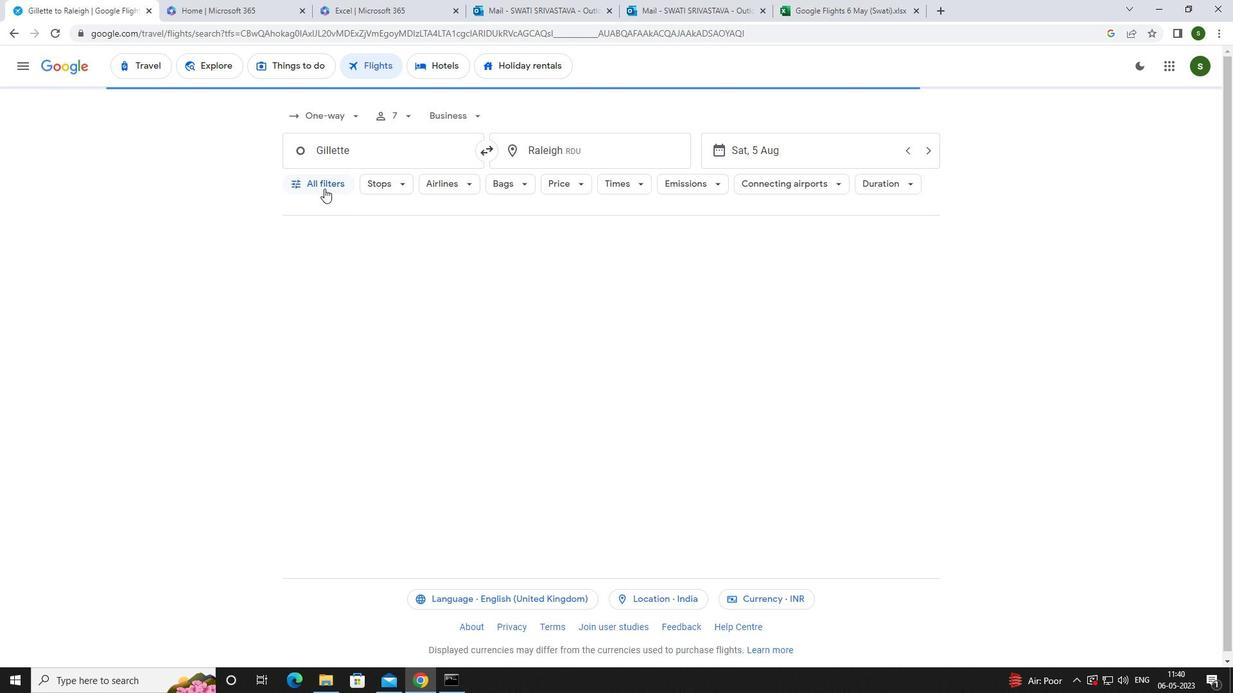 
Action: Mouse moved to (456, 528)
Screenshot: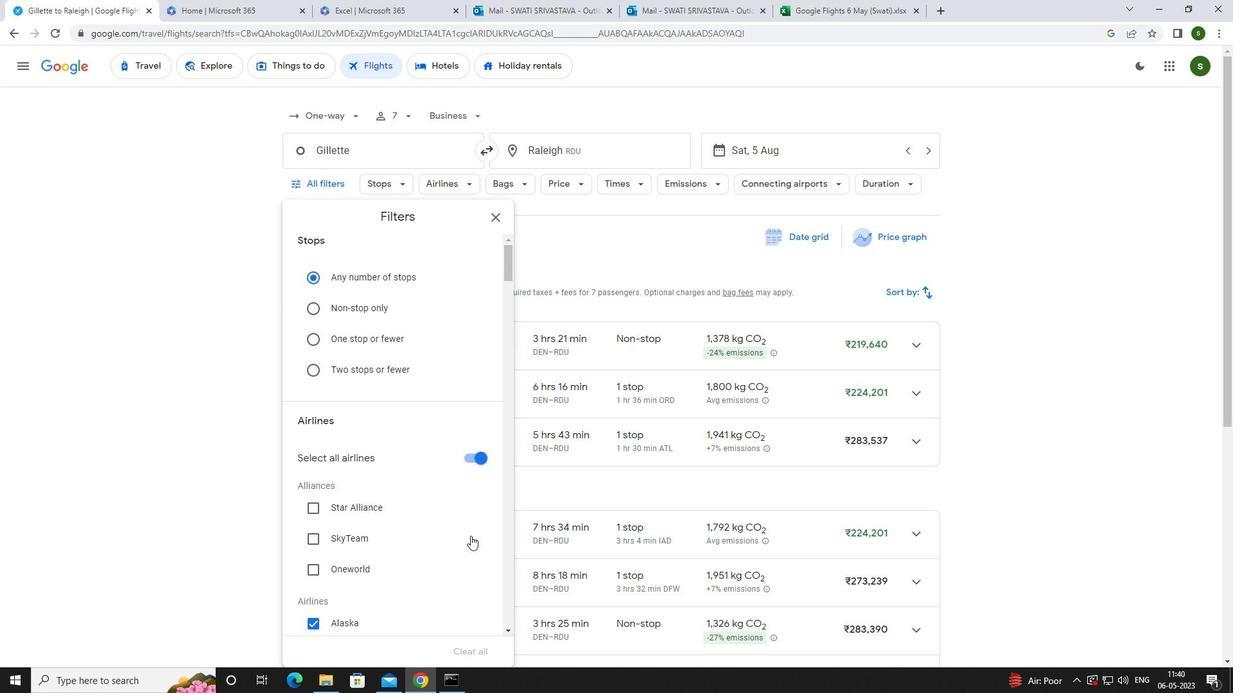 
Action: Mouse scrolled (456, 527) with delta (0, 0)
Screenshot: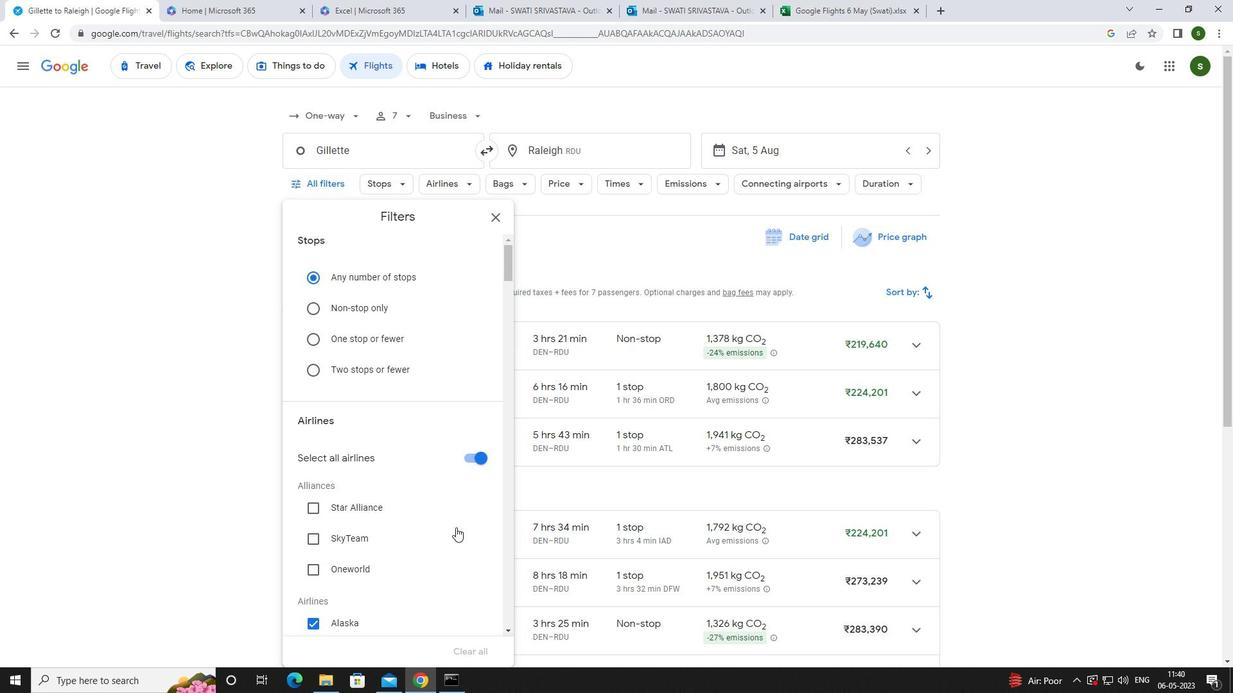 
Action: Mouse scrolled (456, 527) with delta (0, 0)
Screenshot: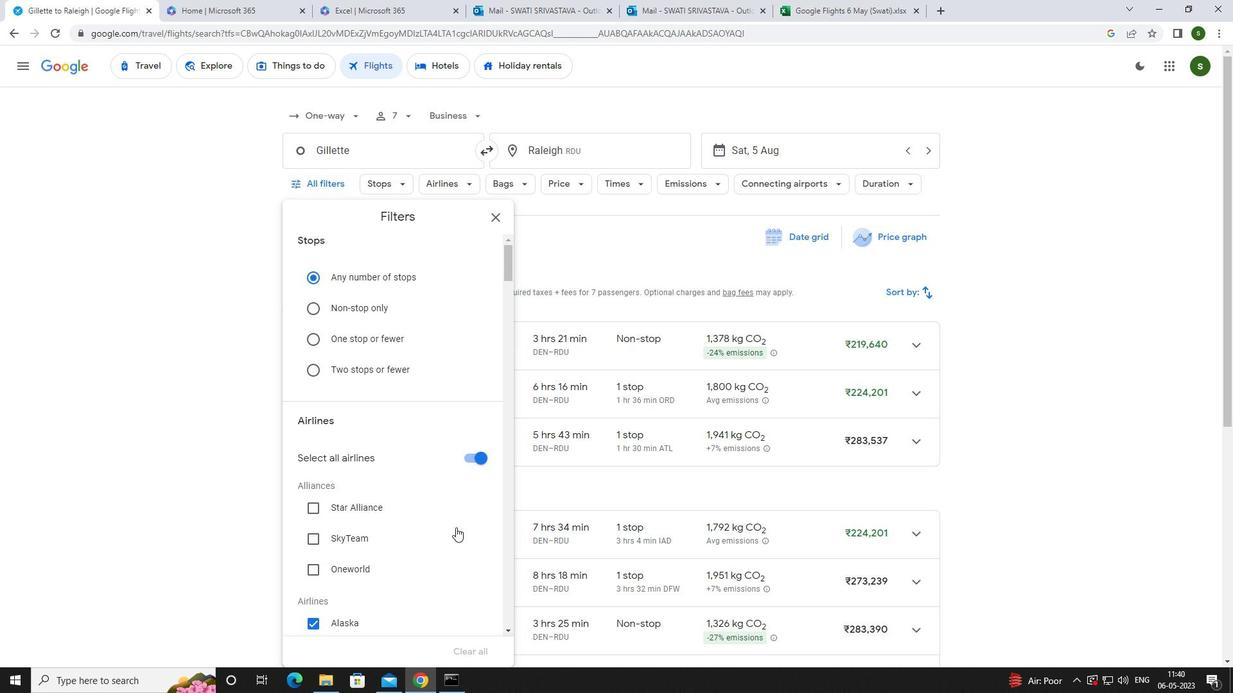 
Action: Mouse scrolled (456, 527) with delta (0, 0)
Screenshot: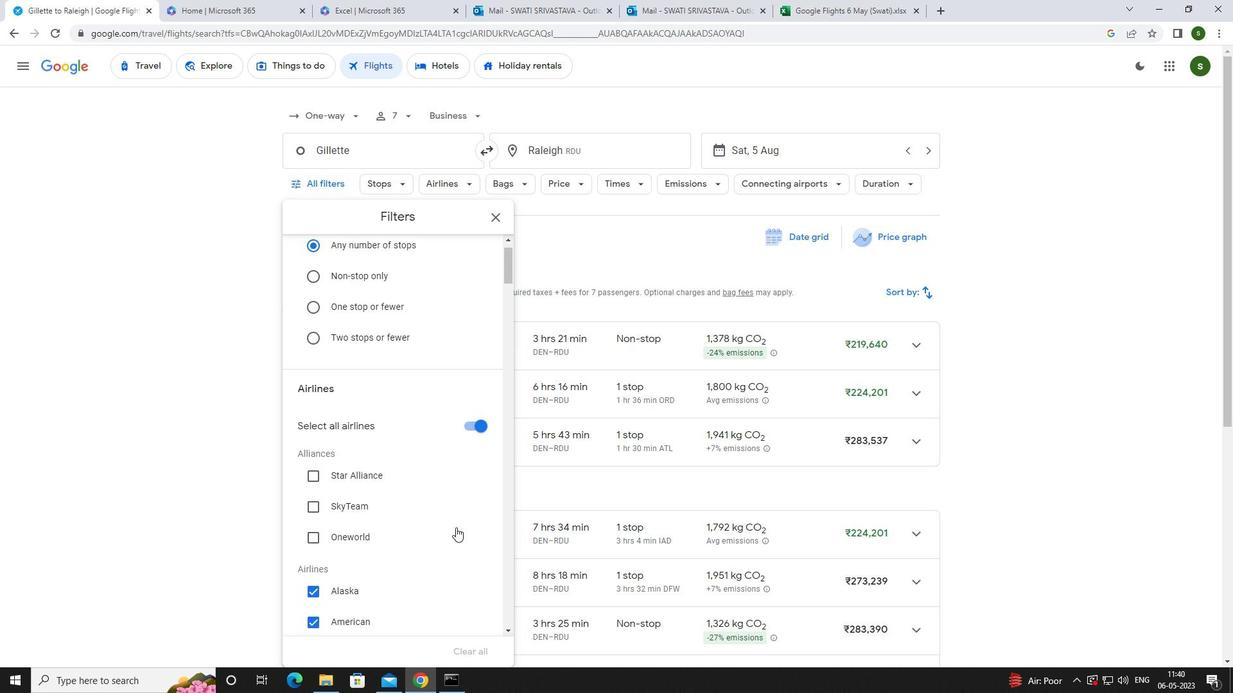 
Action: Mouse scrolled (456, 527) with delta (0, 0)
Screenshot: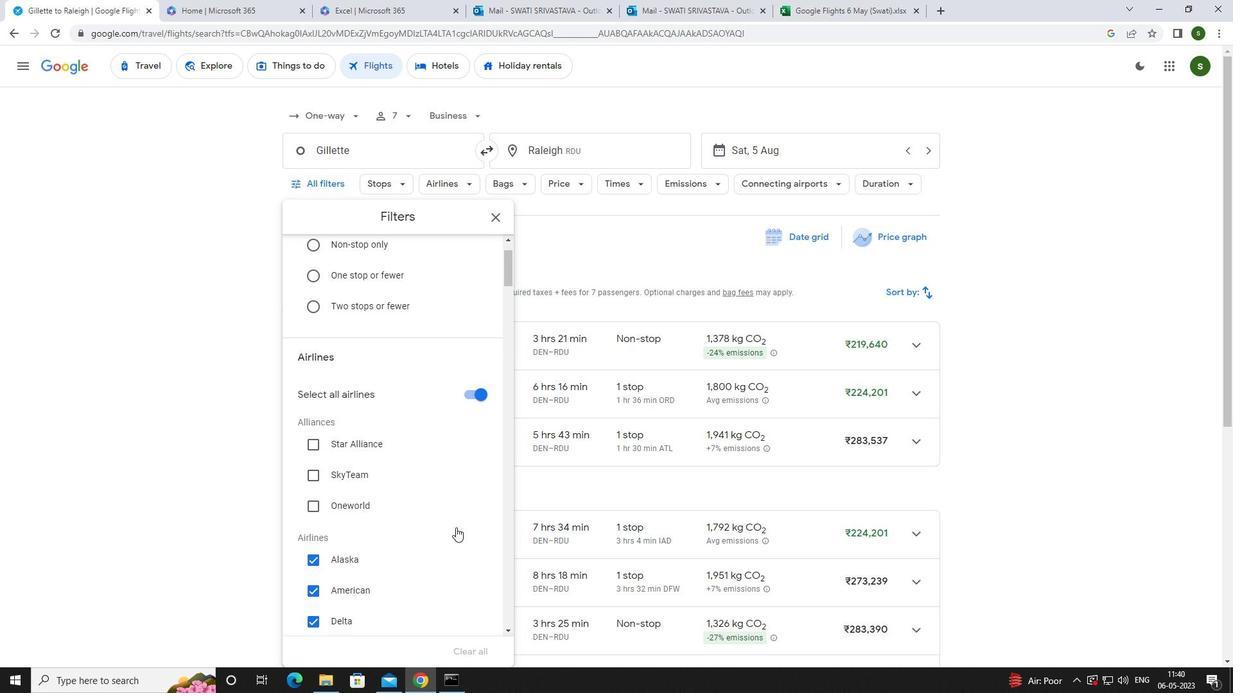 
Action: Mouse scrolled (456, 527) with delta (0, 0)
Screenshot: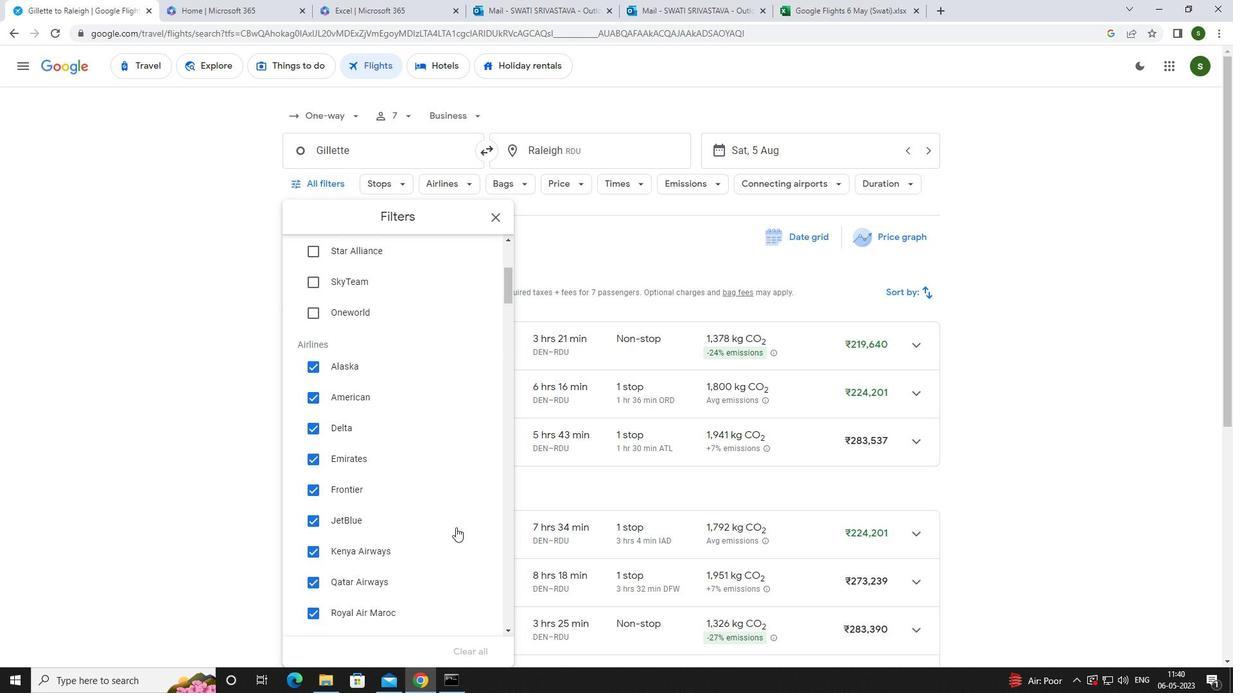 
Action: Mouse scrolled (456, 527) with delta (0, 0)
Screenshot: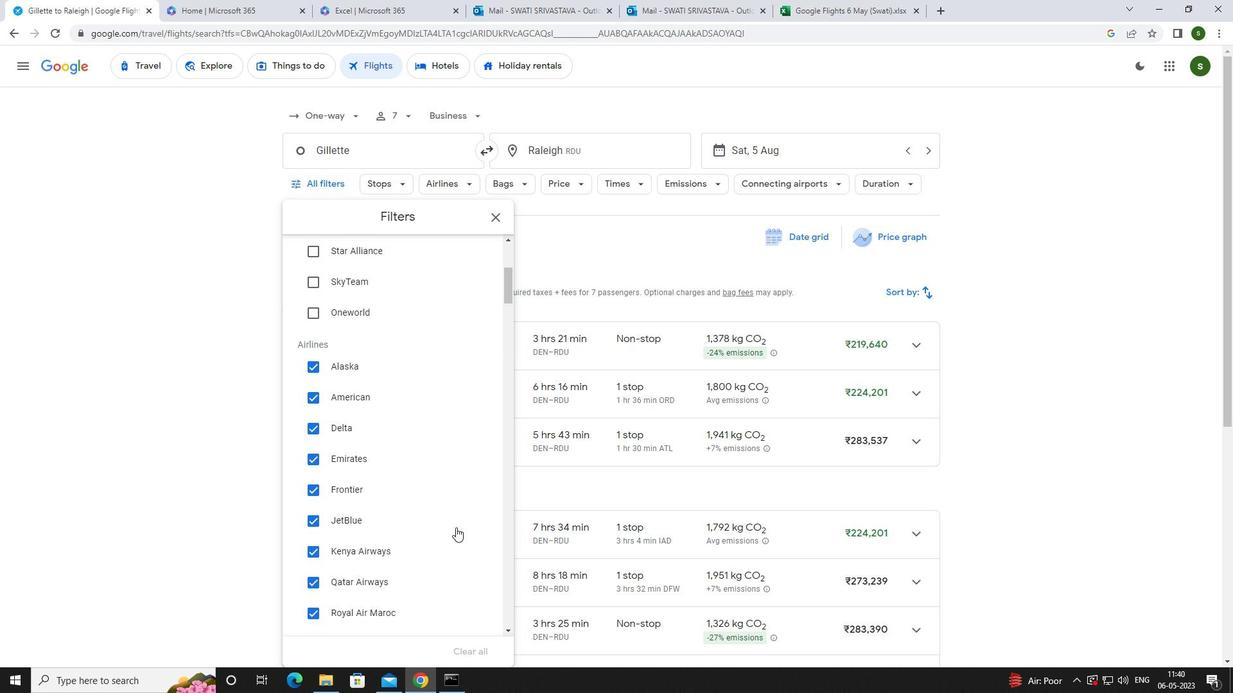 
Action: Mouse scrolled (456, 527) with delta (0, 0)
Screenshot: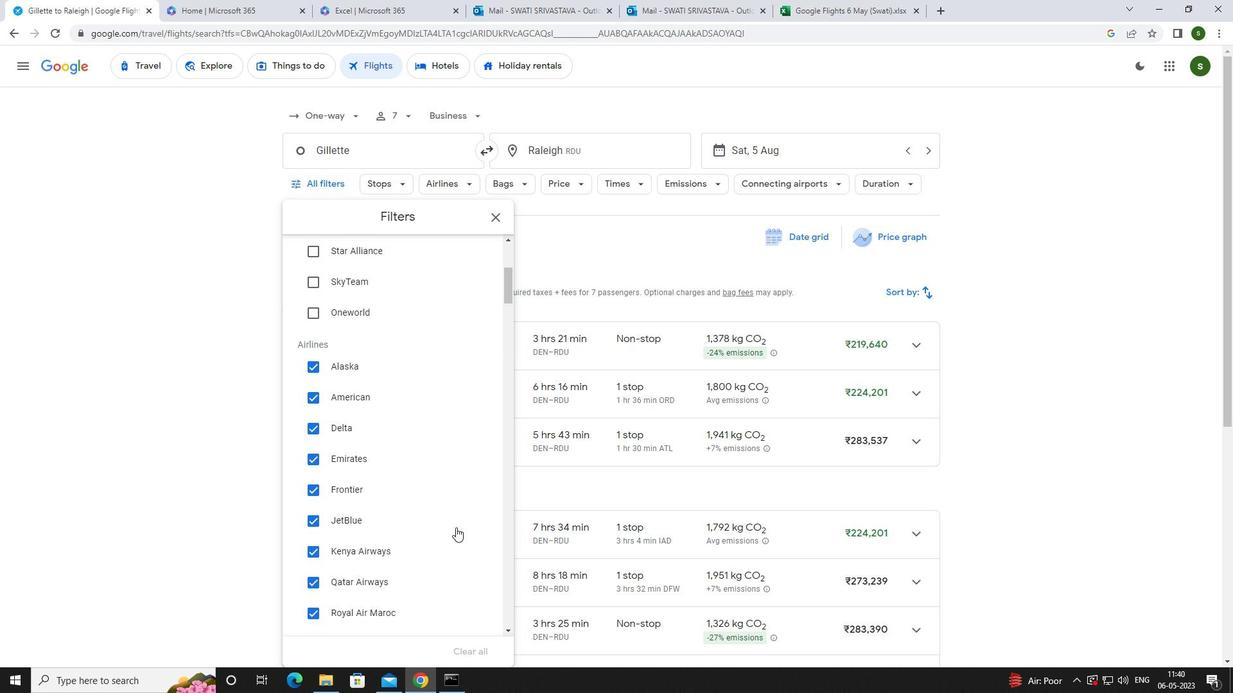 
Action: Mouse scrolled (456, 527) with delta (0, 0)
Screenshot: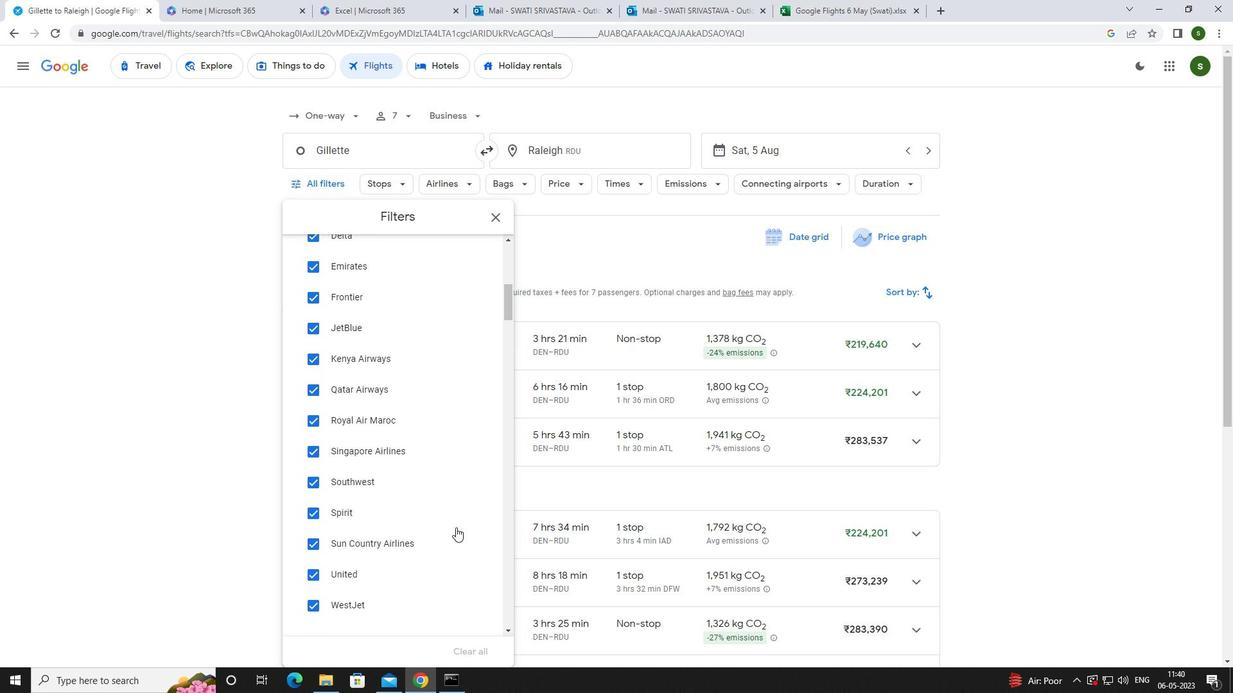 
Action: Mouse scrolled (456, 527) with delta (0, 0)
Screenshot: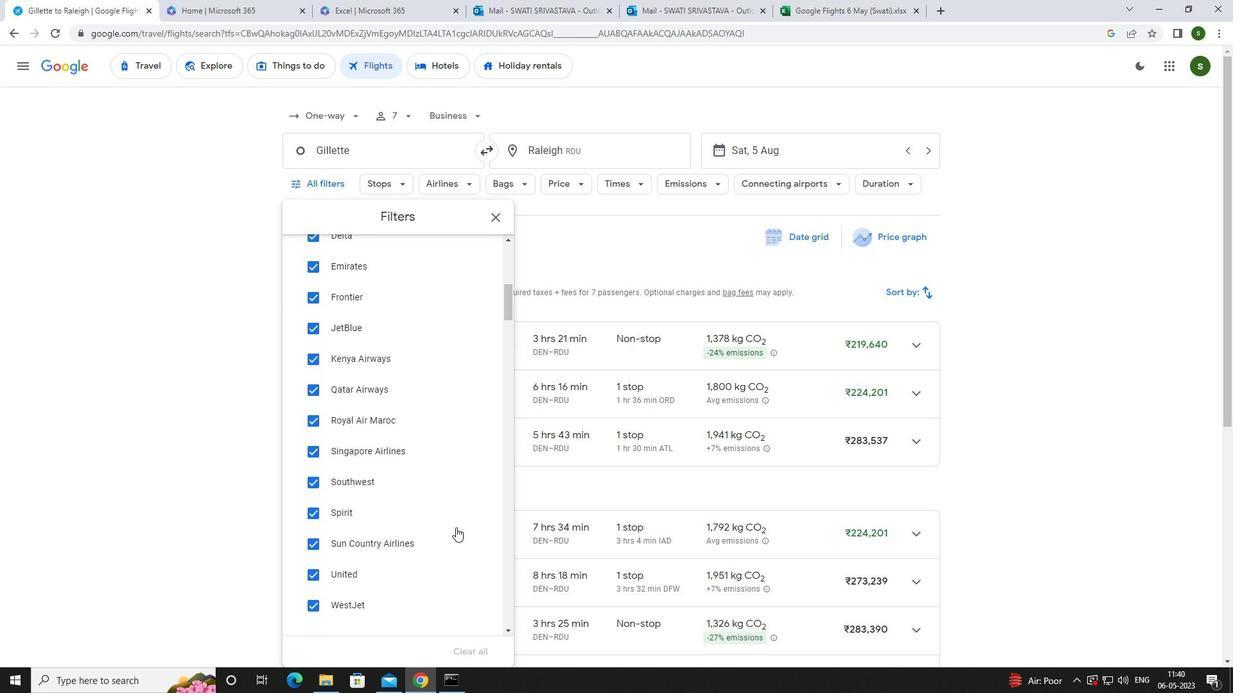 
Action: Mouse scrolled (456, 527) with delta (0, 0)
Screenshot: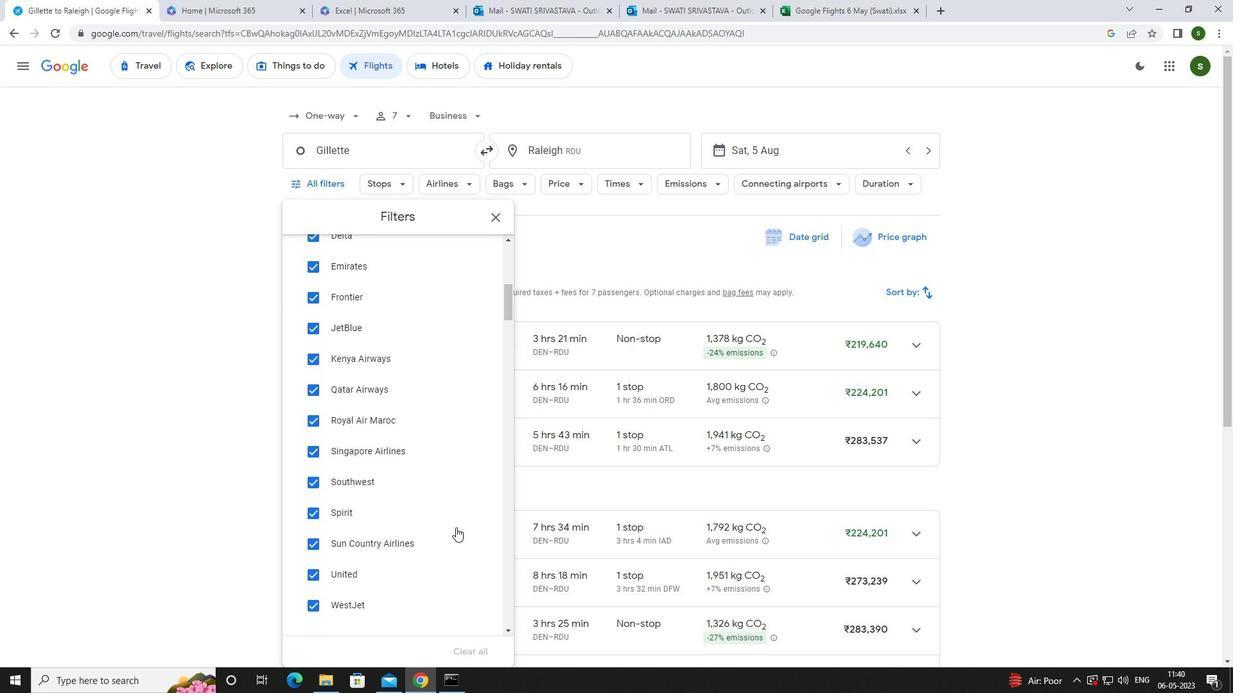 
Action: Mouse scrolled (456, 527) with delta (0, 0)
Screenshot: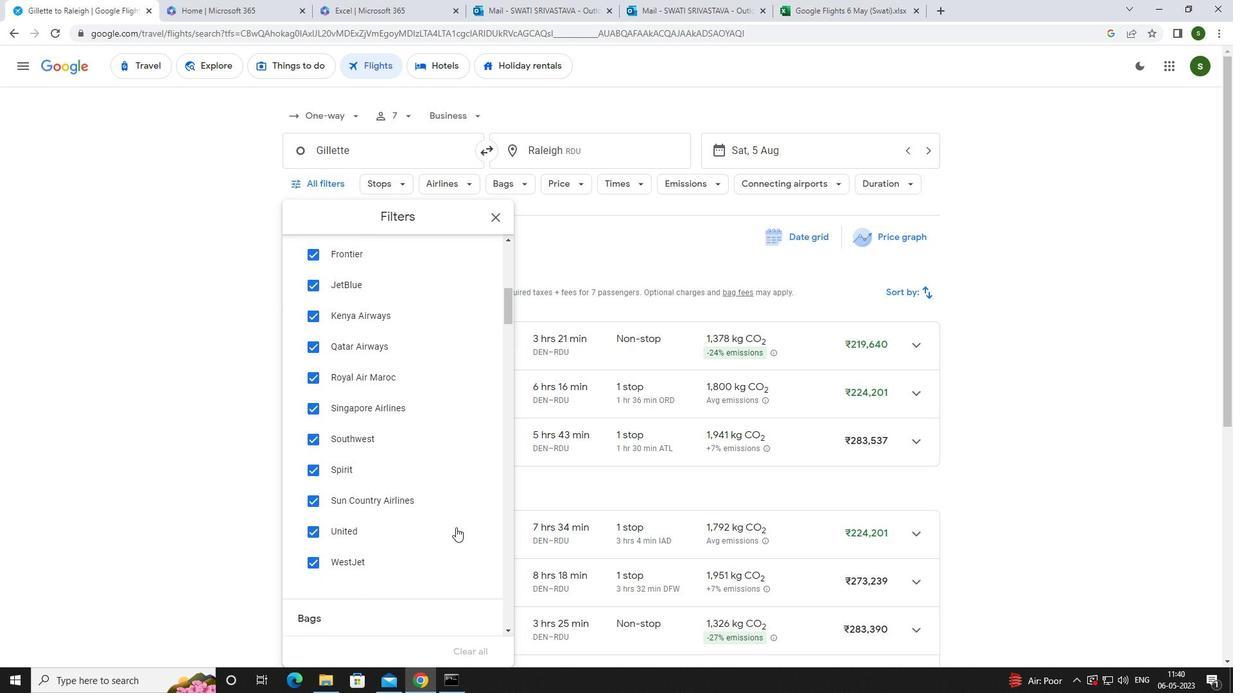 
Action: Mouse moved to (480, 435)
Screenshot: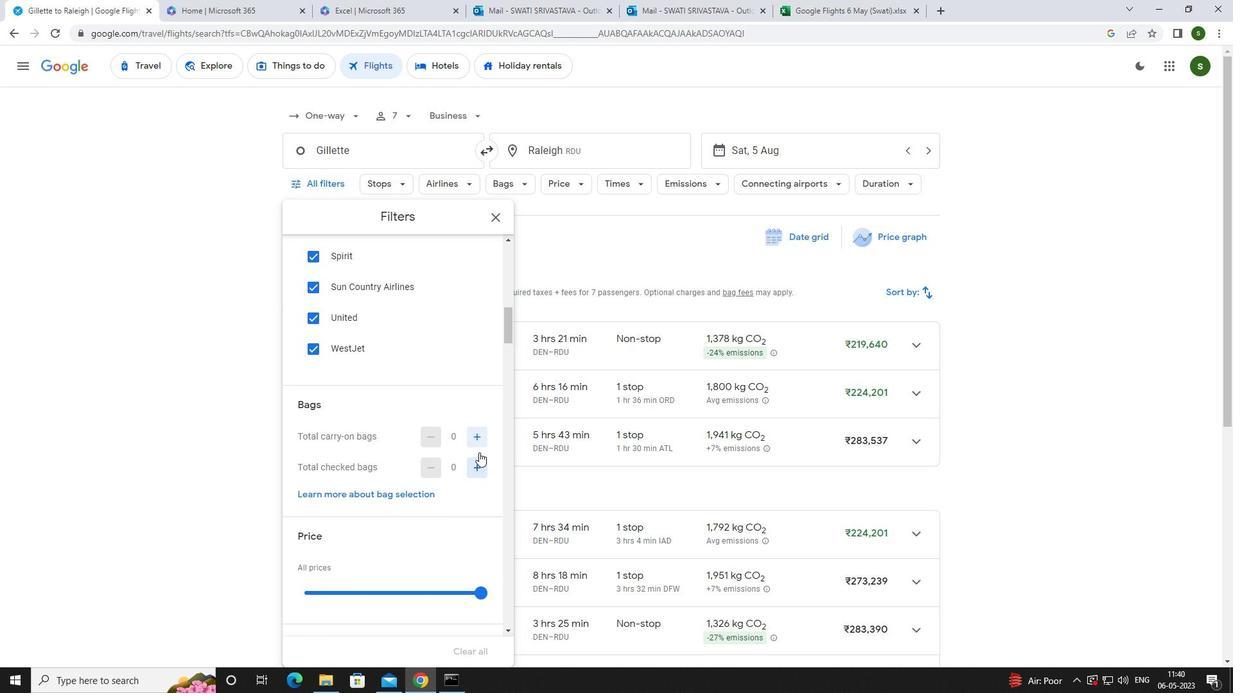 
Action: Mouse pressed left at (480, 435)
Screenshot: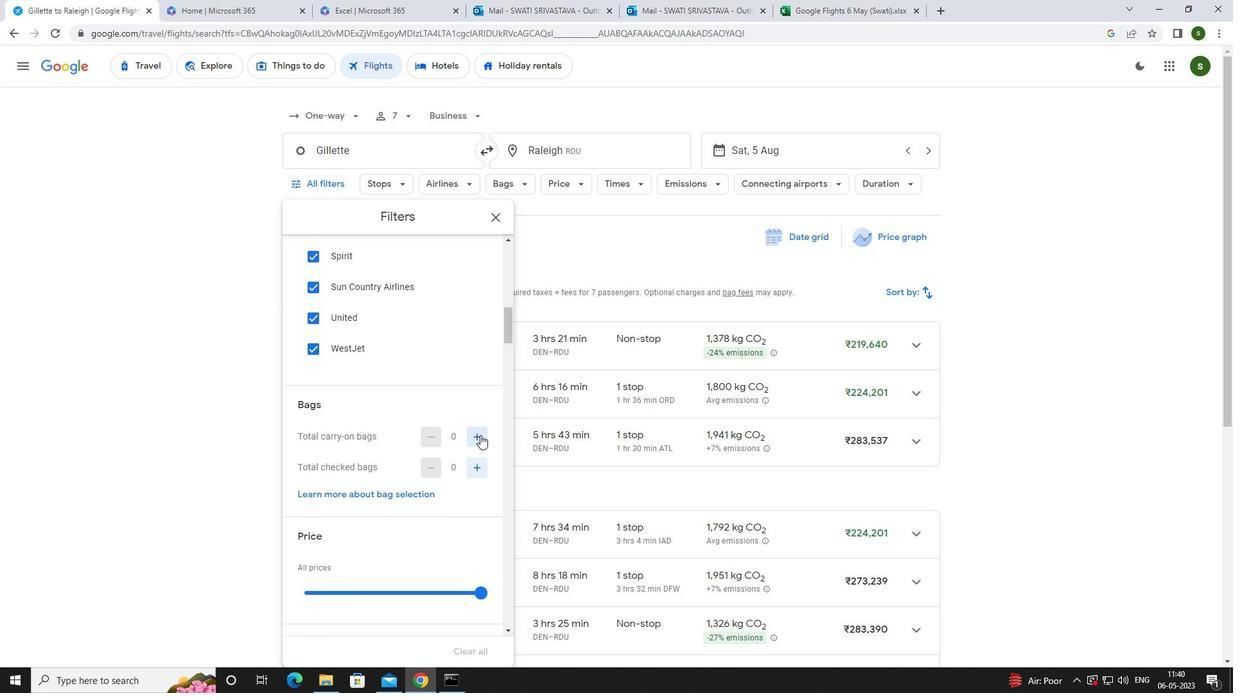 
Action: Mouse scrolled (480, 434) with delta (0, 0)
Screenshot: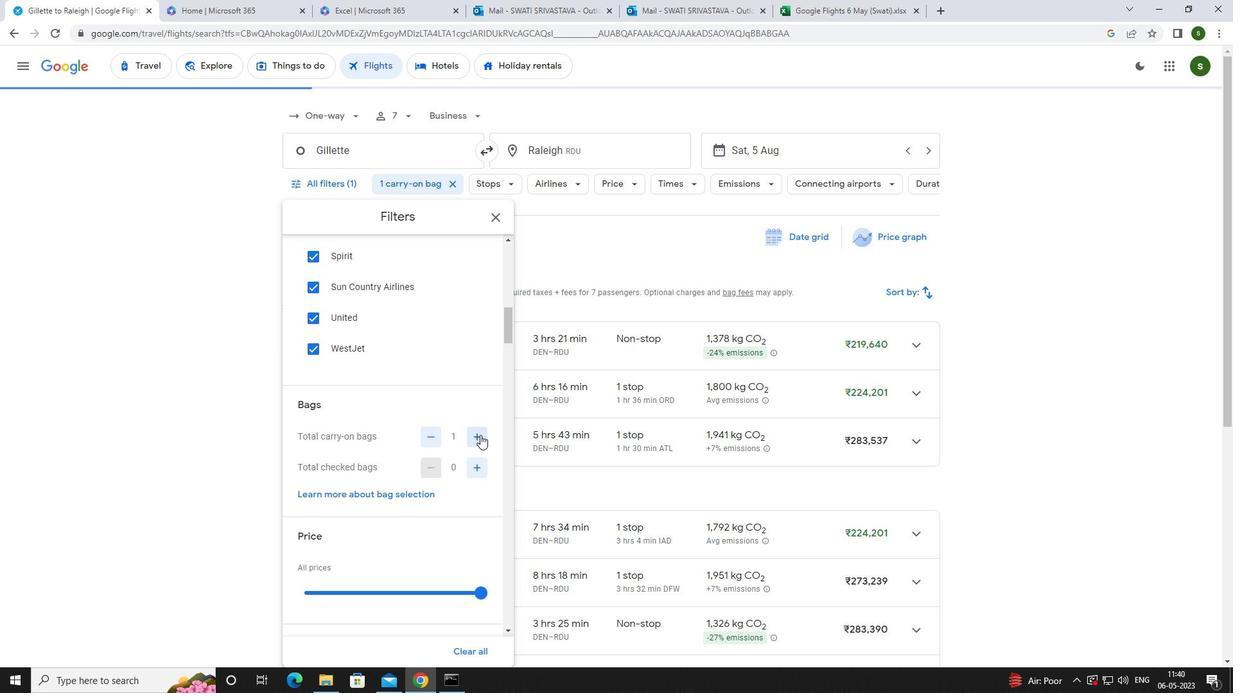 
Action: Mouse scrolled (480, 434) with delta (0, 0)
Screenshot: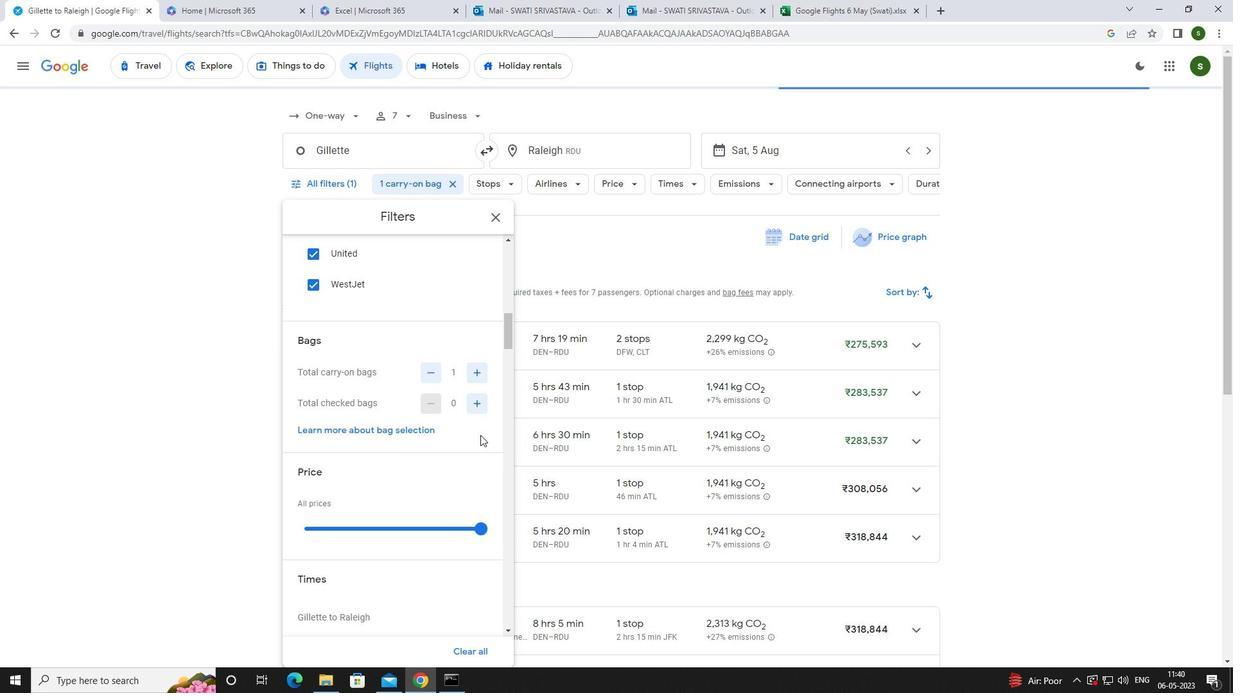 
Action: Mouse moved to (478, 463)
Screenshot: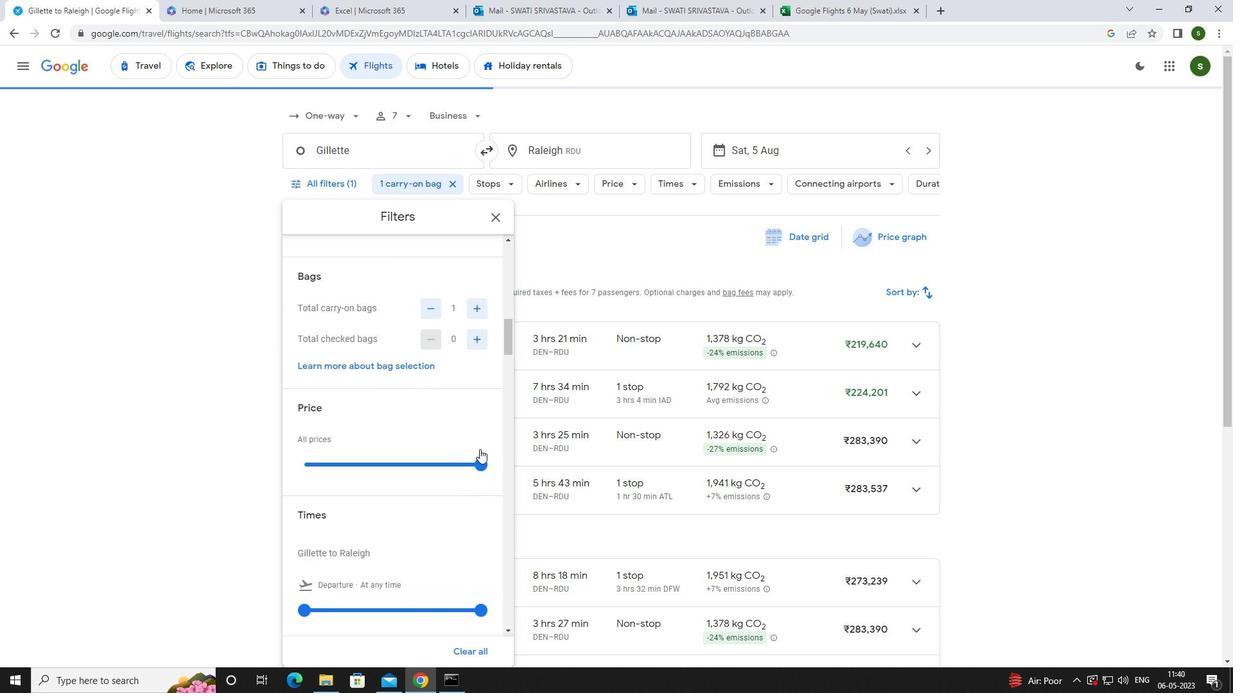 
Action: Mouse pressed left at (478, 463)
Screenshot: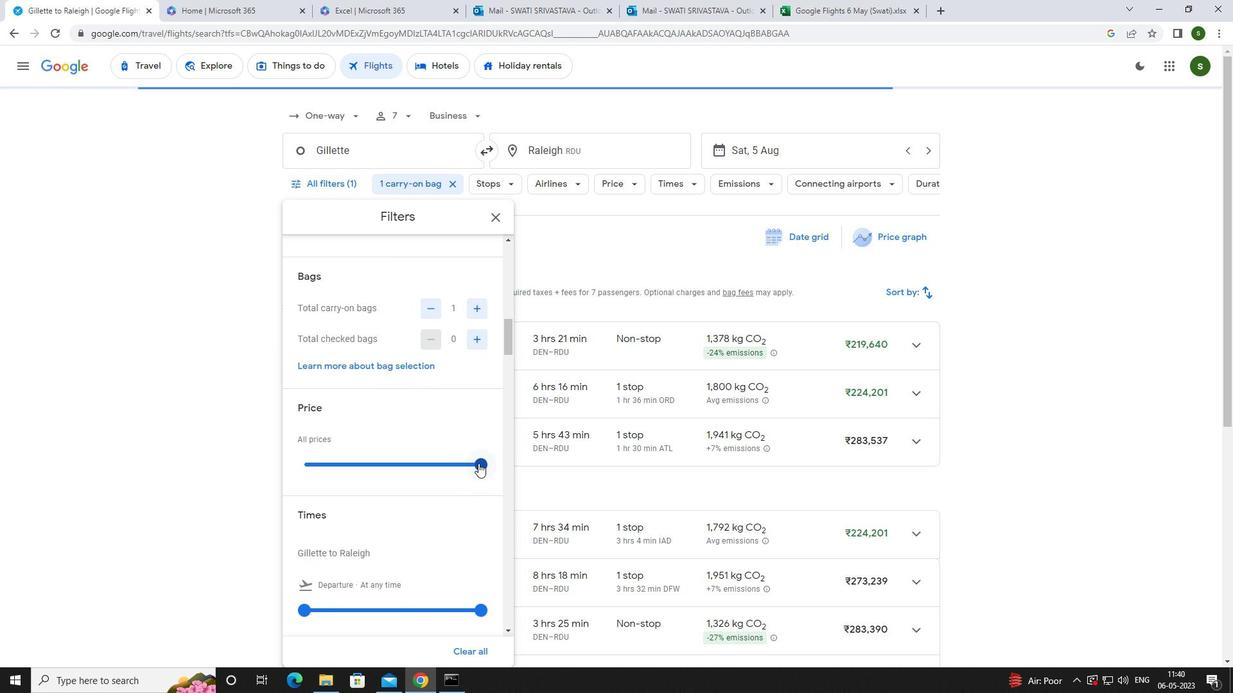 
Action: Mouse moved to (305, 473)
Screenshot: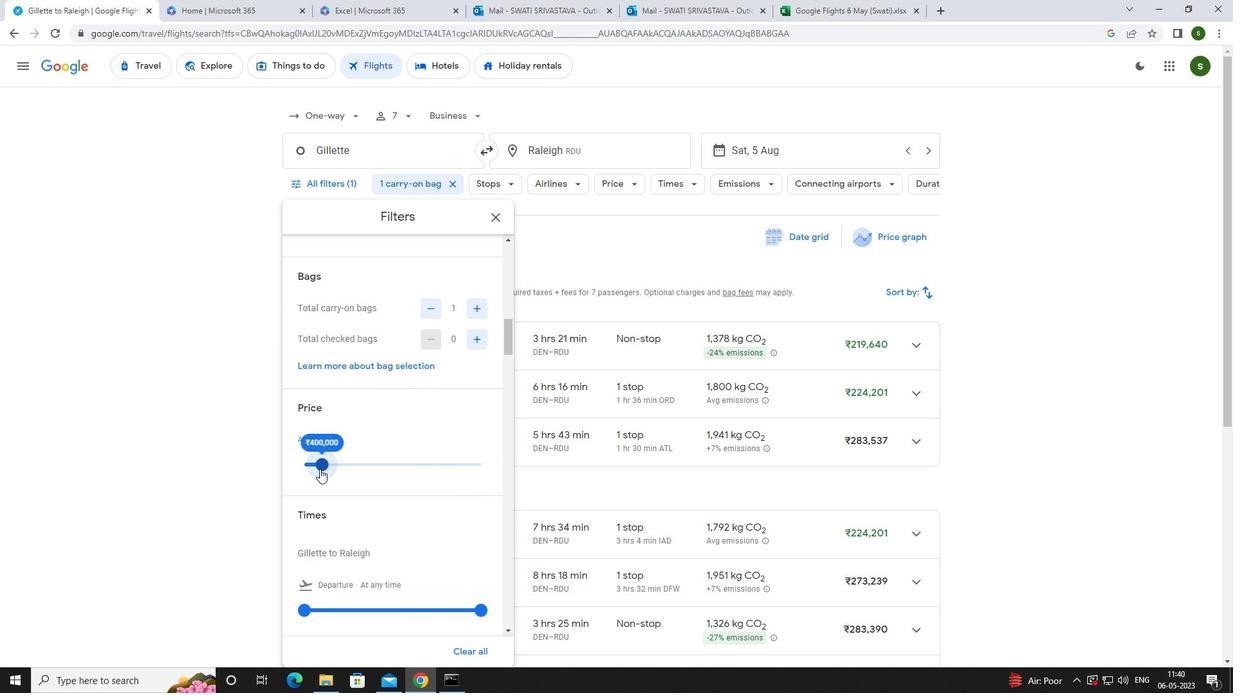 
Action: Mouse scrolled (305, 472) with delta (0, 0)
Screenshot: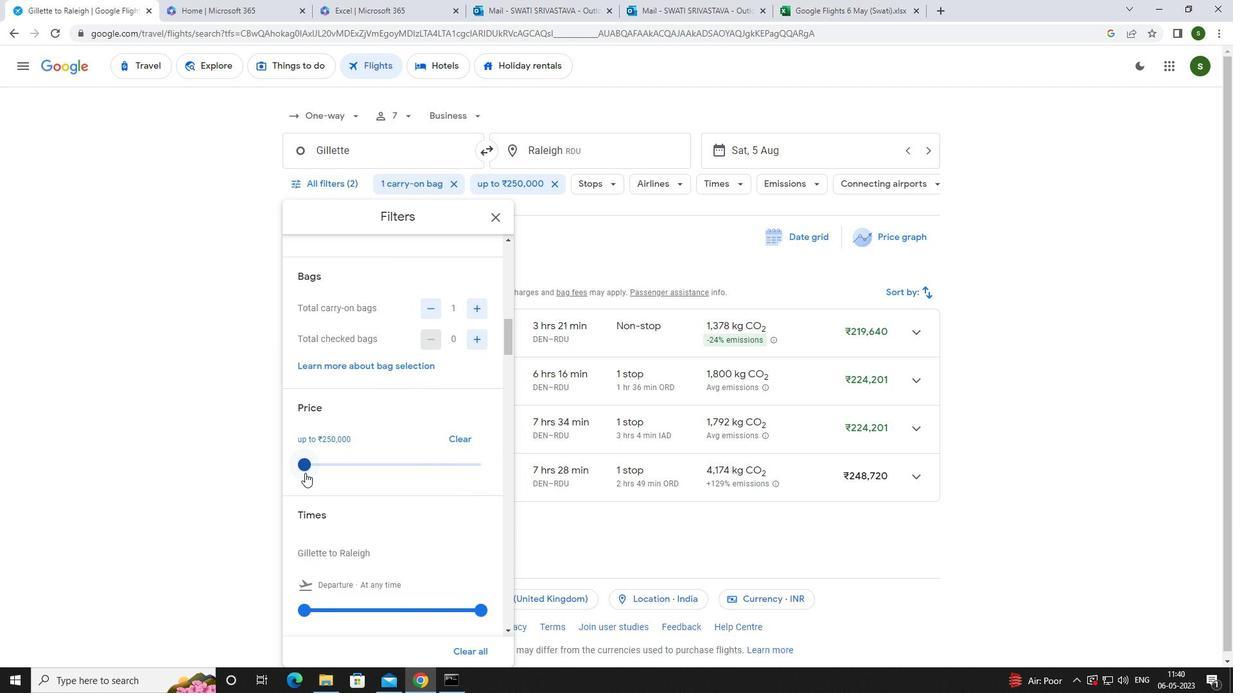 
Action: Mouse scrolled (305, 472) with delta (0, 0)
Screenshot: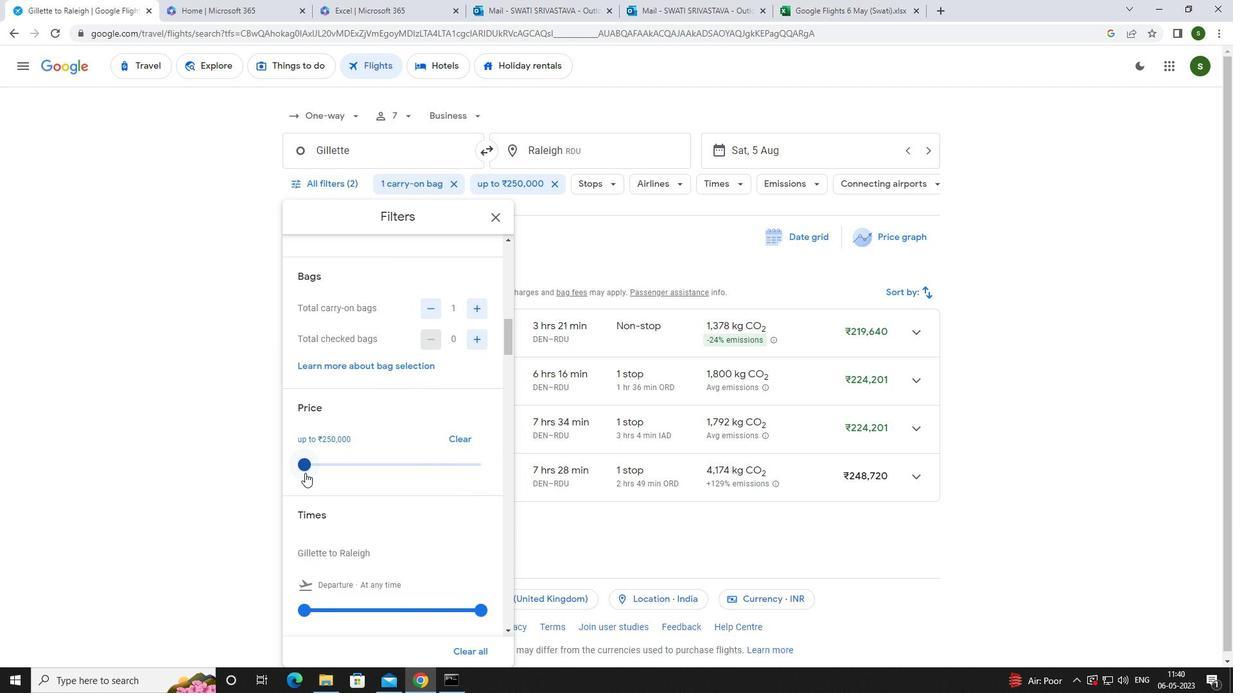 
Action: Mouse scrolled (305, 472) with delta (0, 0)
Screenshot: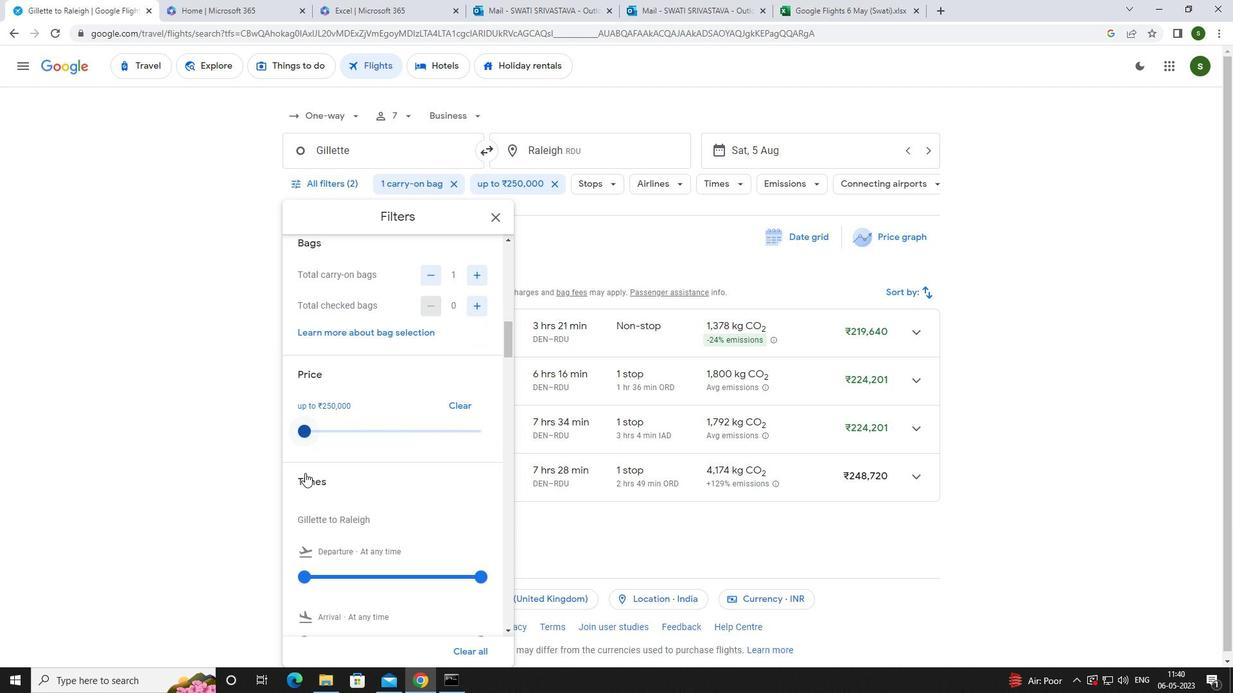 
Action: Mouse moved to (301, 414)
Screenshot: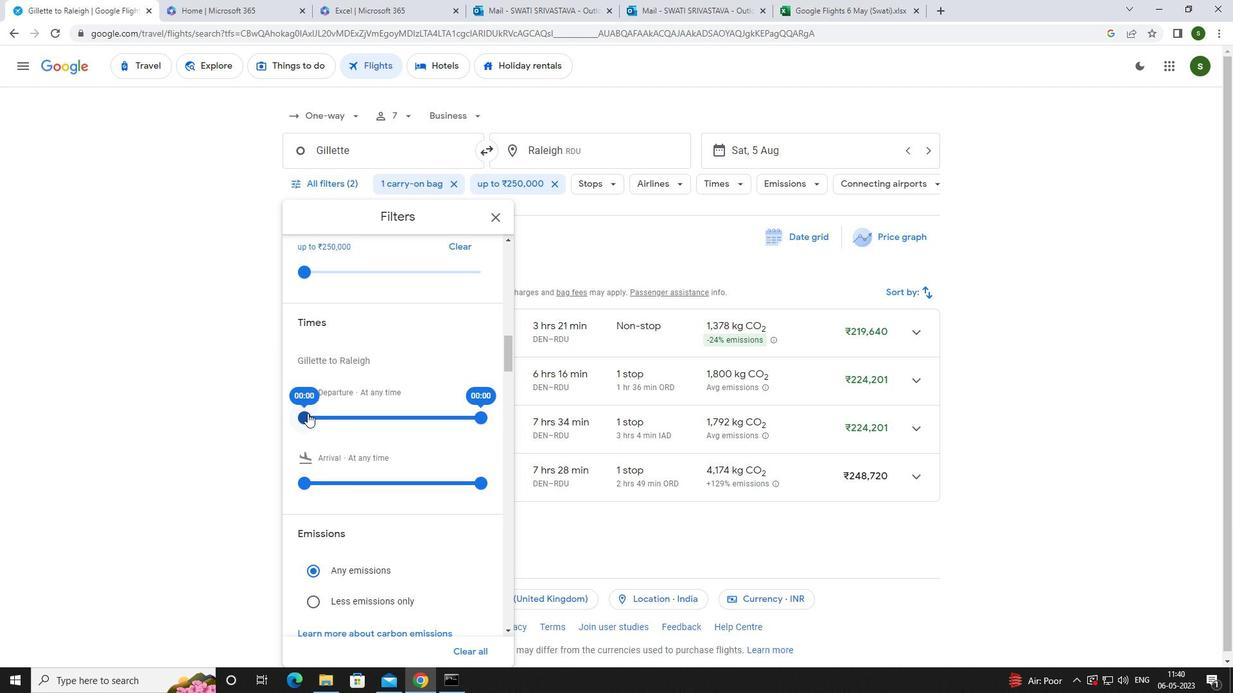 
Action: Mouse pressed left at (301, 414)
Screenshot: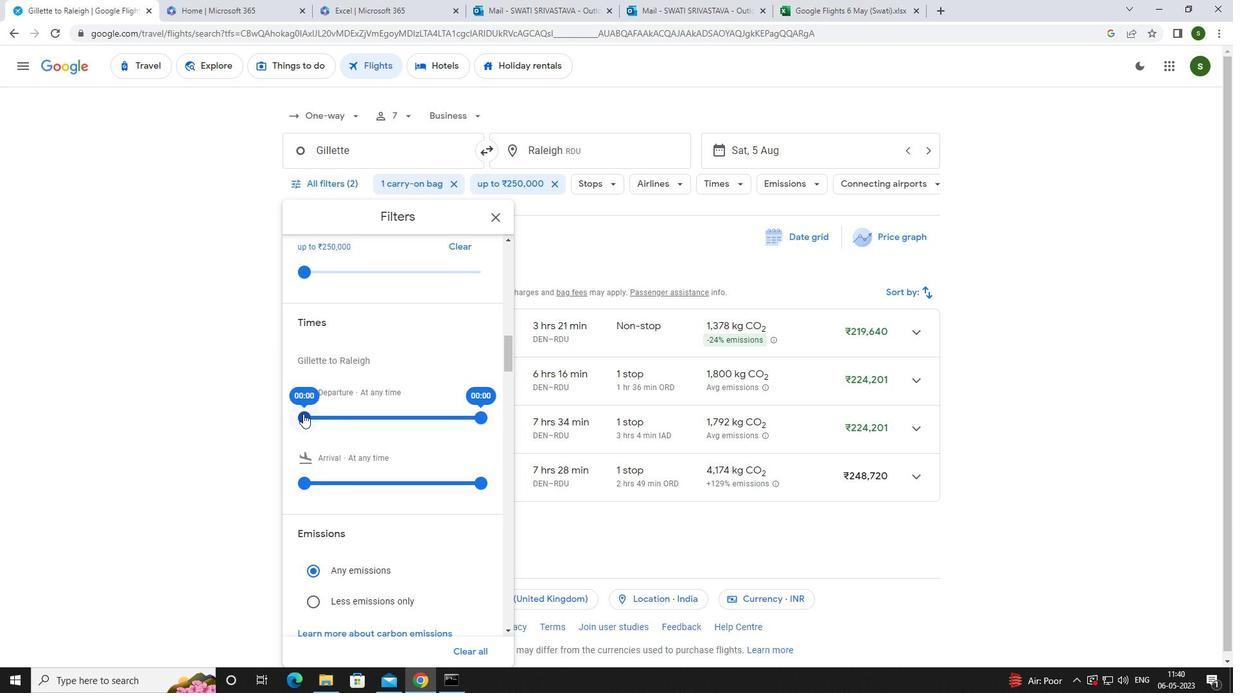 
Action: Mouse moved to (238, 418)
Screenshot: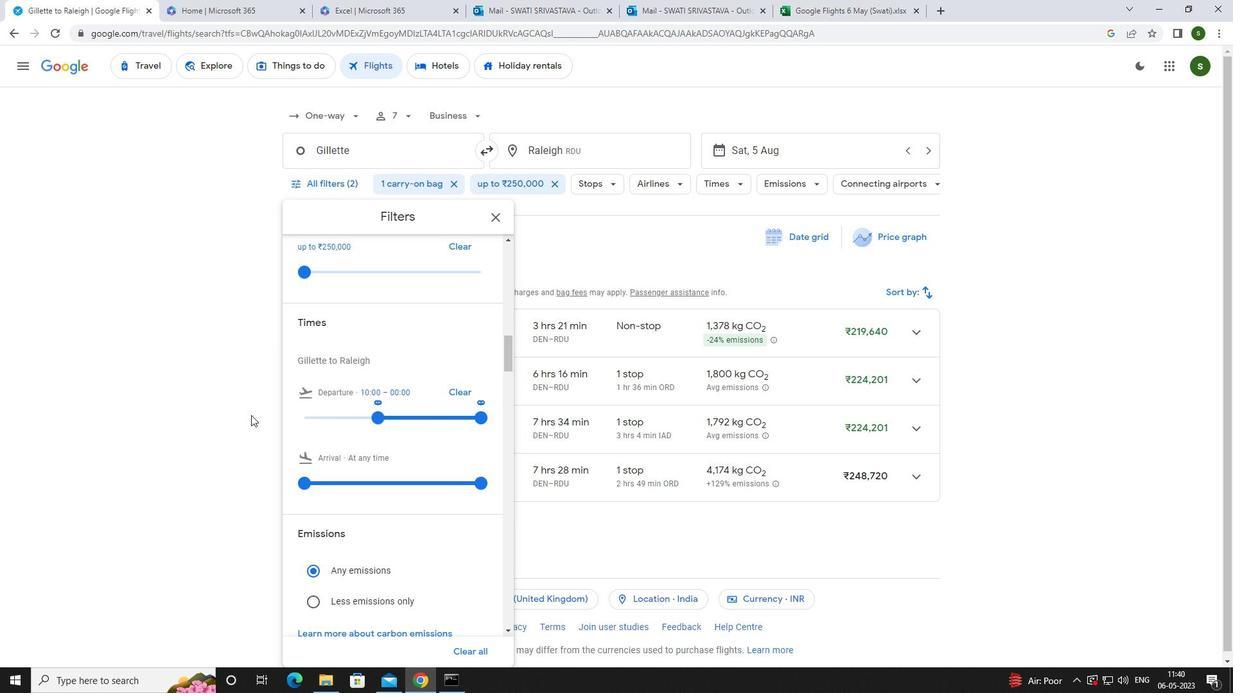 
Action: Mouse pressed left at (238, 418)
Screenshot: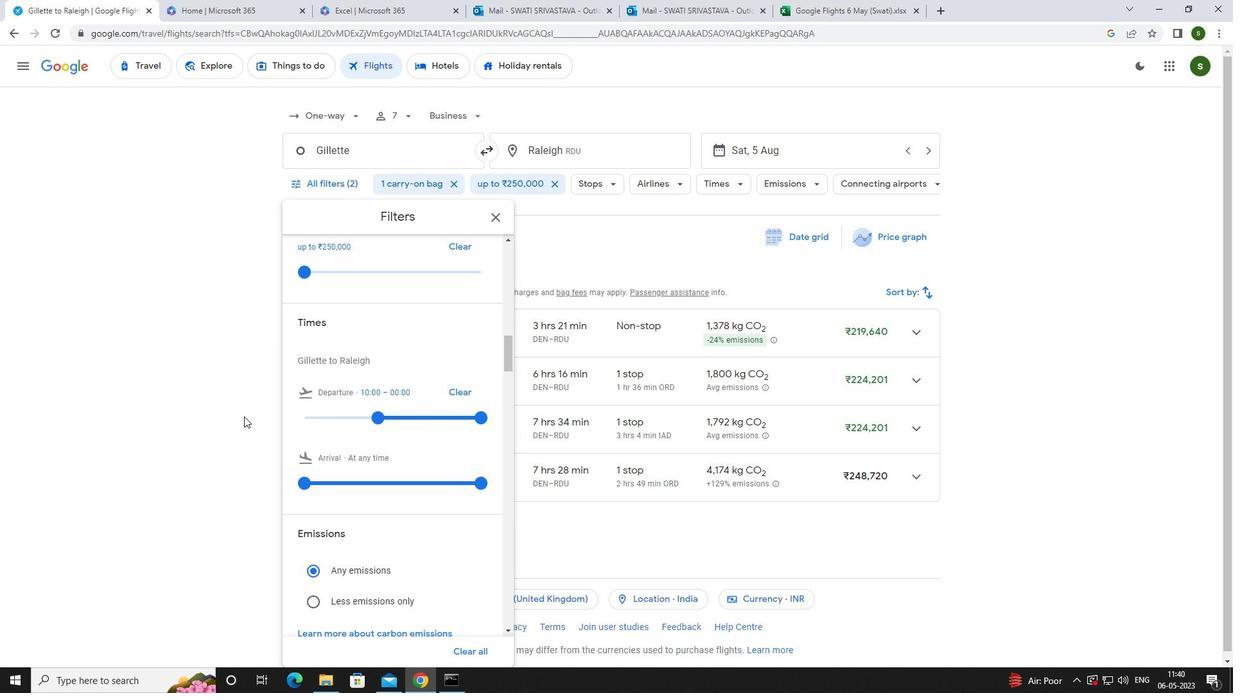 
